 Task: Find connections with filter location Begamganj with filter topic #Networkwith filter profile language French with filter current company Find My New Job with filter school North-Eastern Hill University with filter industry Courts of Law with filter service category Relocation with filter keywords title Assistant Manager
Action: Mouse moved to (599, 75)
Screenshot: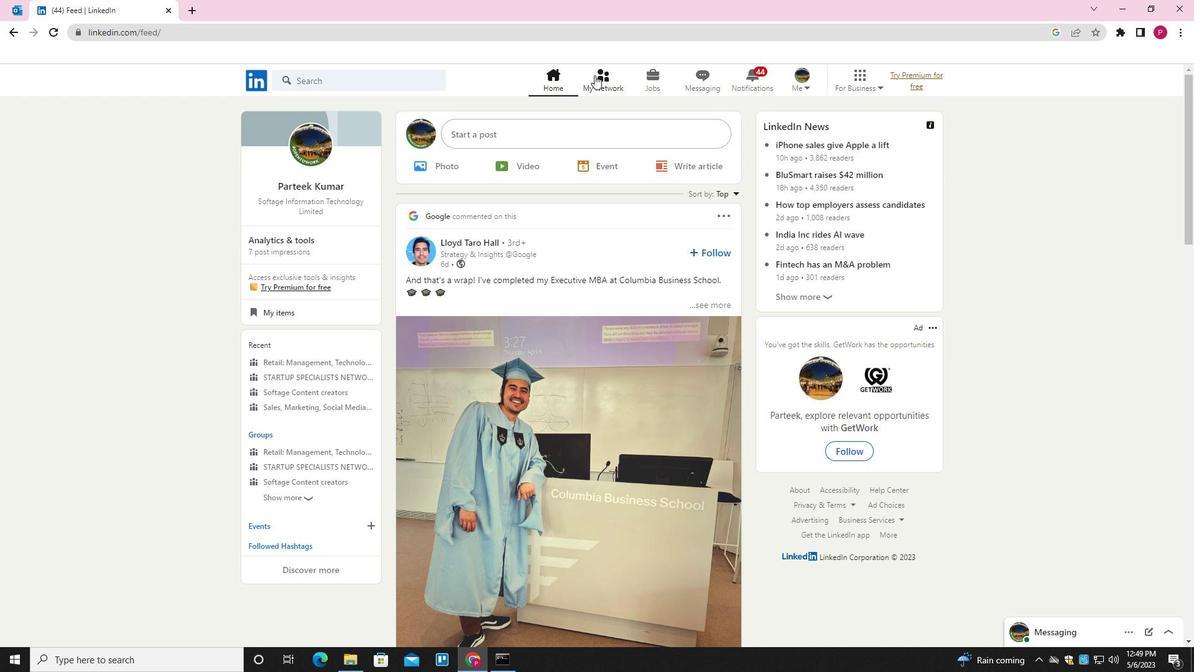 
Action: Mouse pressed left at (599, 75)
Screenshot: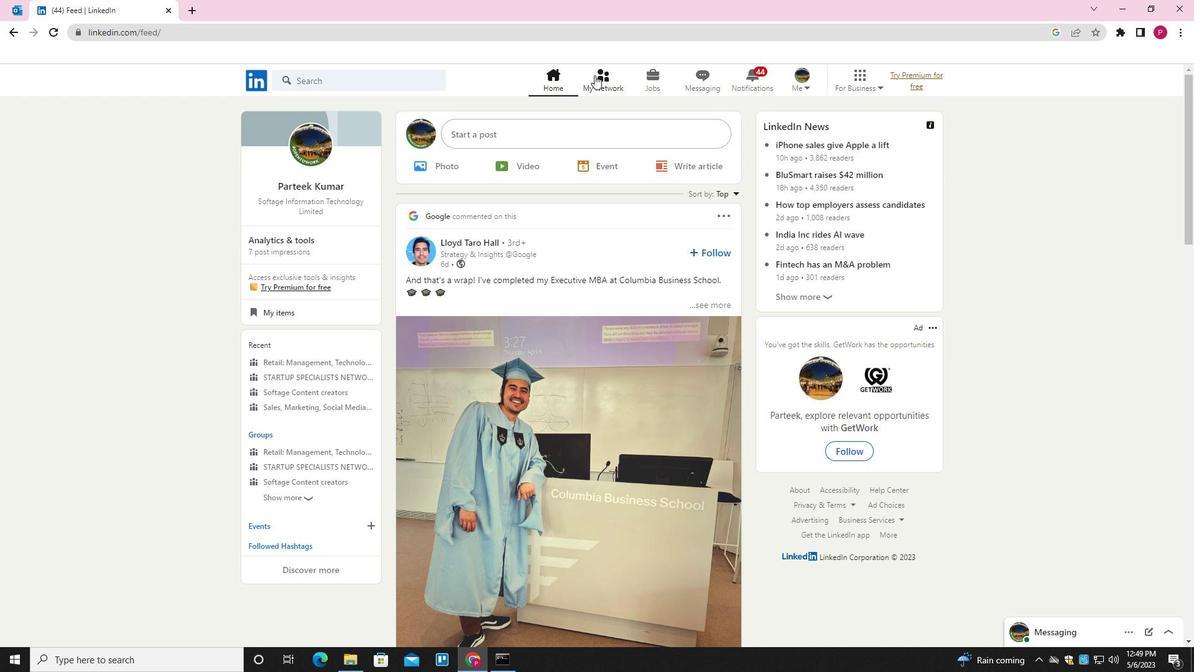 
Action: Mouse moved to (374, 149)
Screenshot: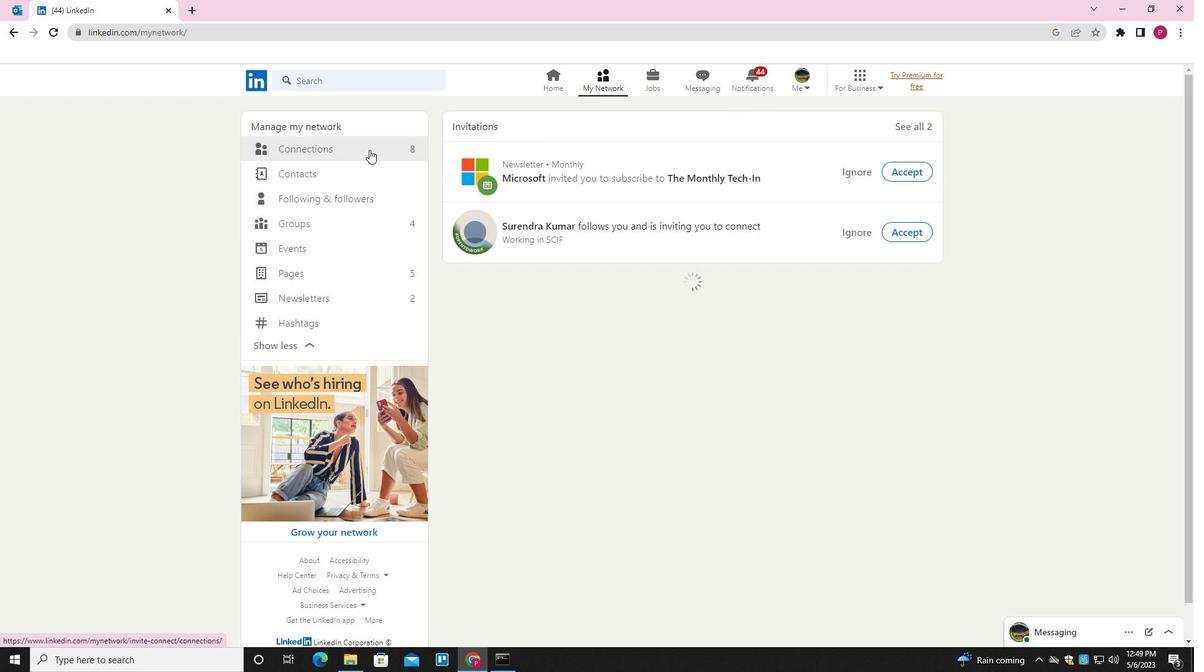 
Action: Mouse pressed left at (374, 149)
Screenshot: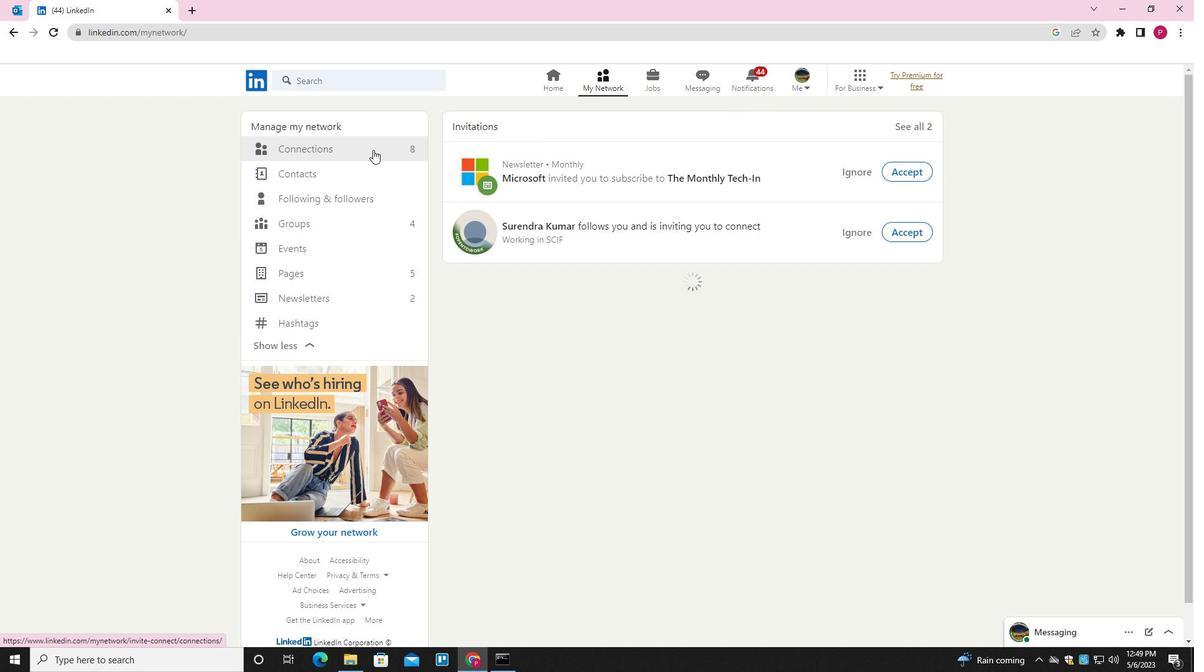 
Action: Mouse moved to (690, 150)
Screenshot: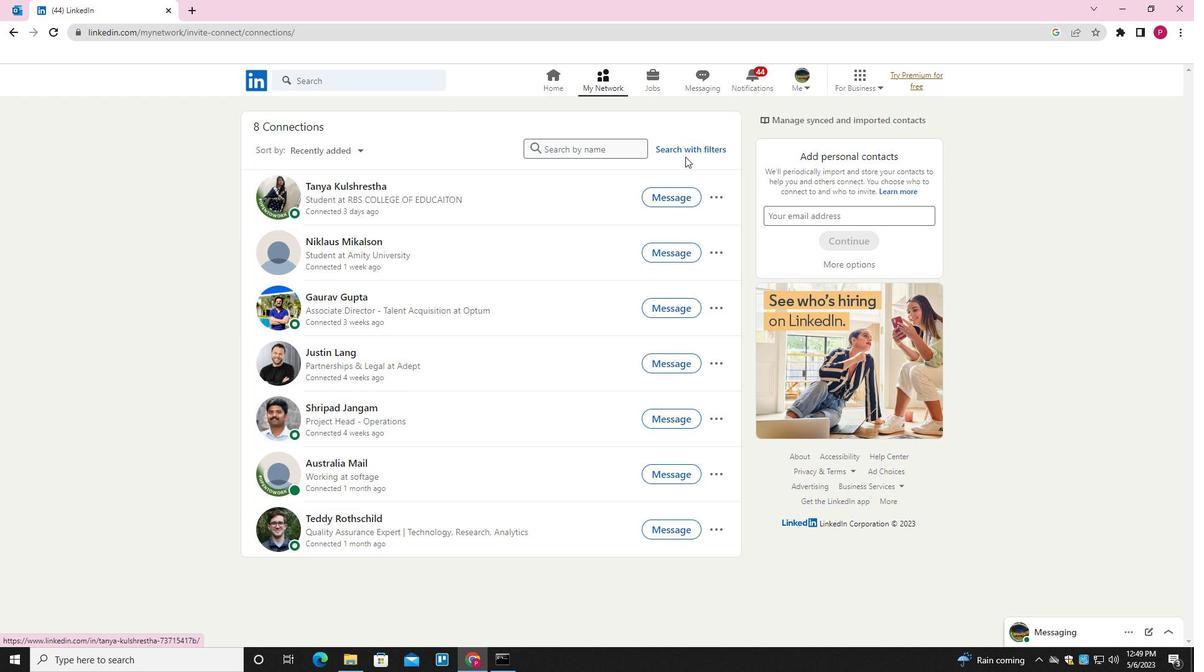 
Action: Mouse pressed left at (690, 150)
Screenshot: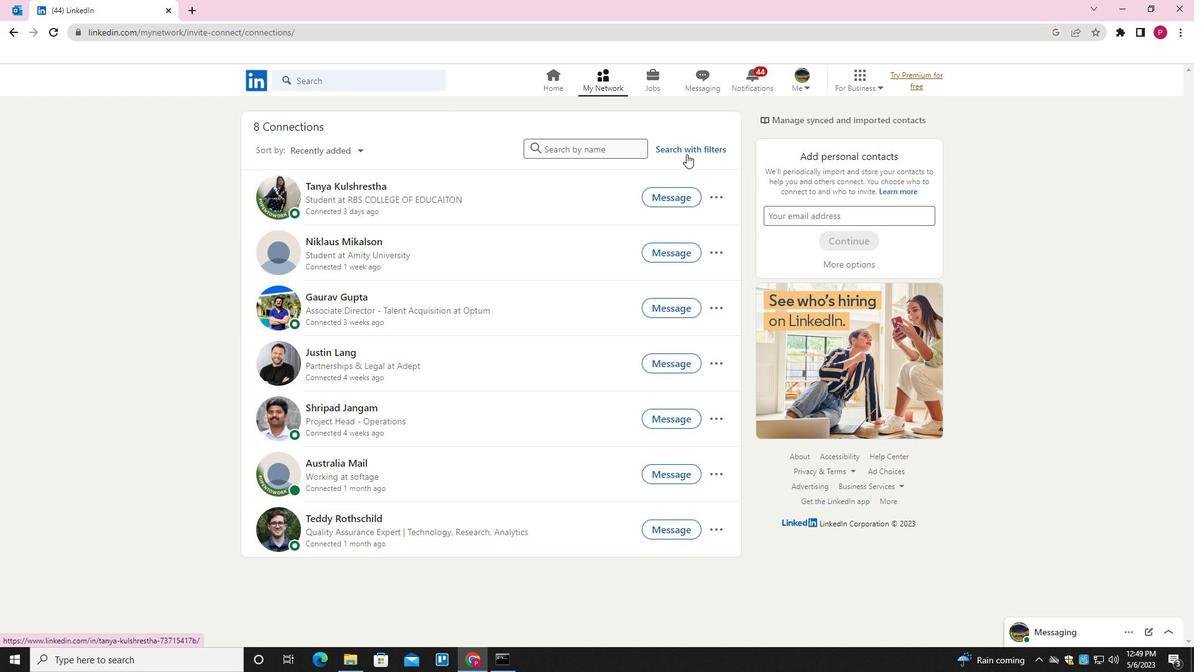 
Action: Mouse moved to (637, 115)
Screenshot: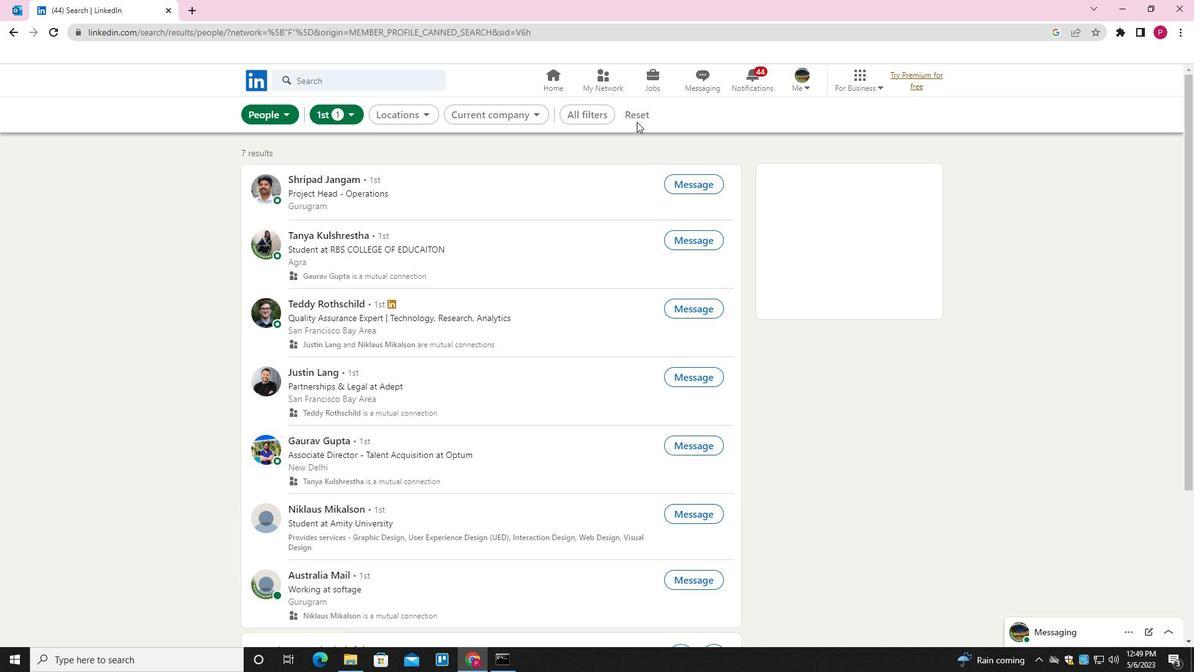 
Action: Mouse pressed left at (637, 115)
Screenshot: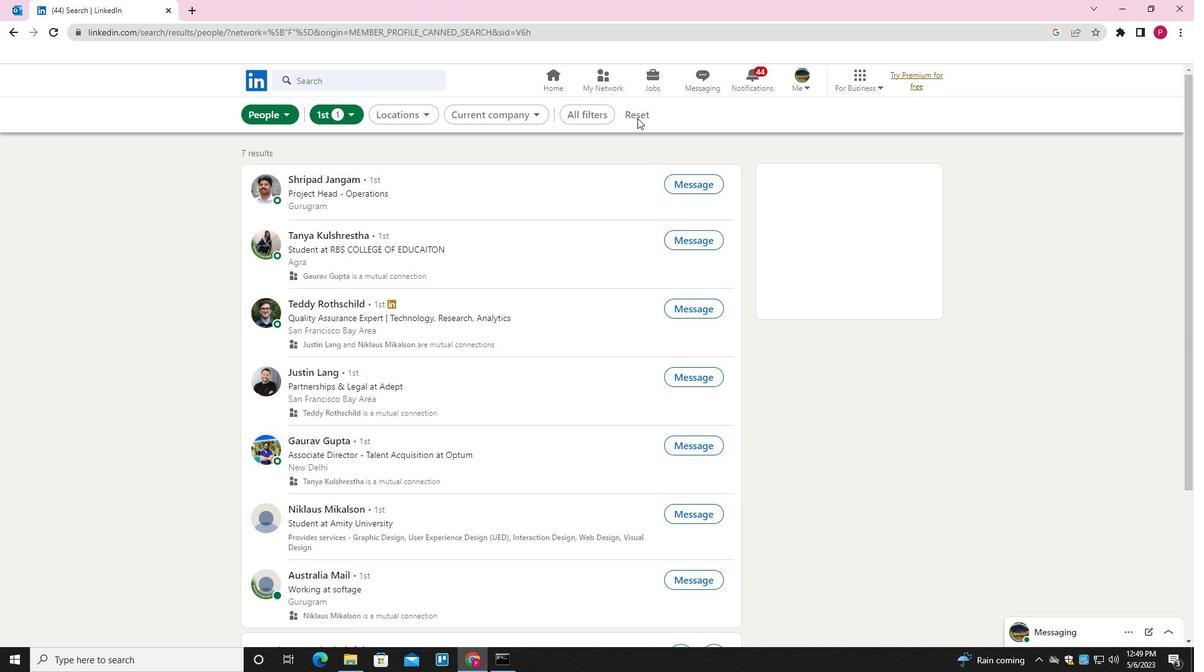 
Action: Mouse moved to (606, 116)
Screenshot: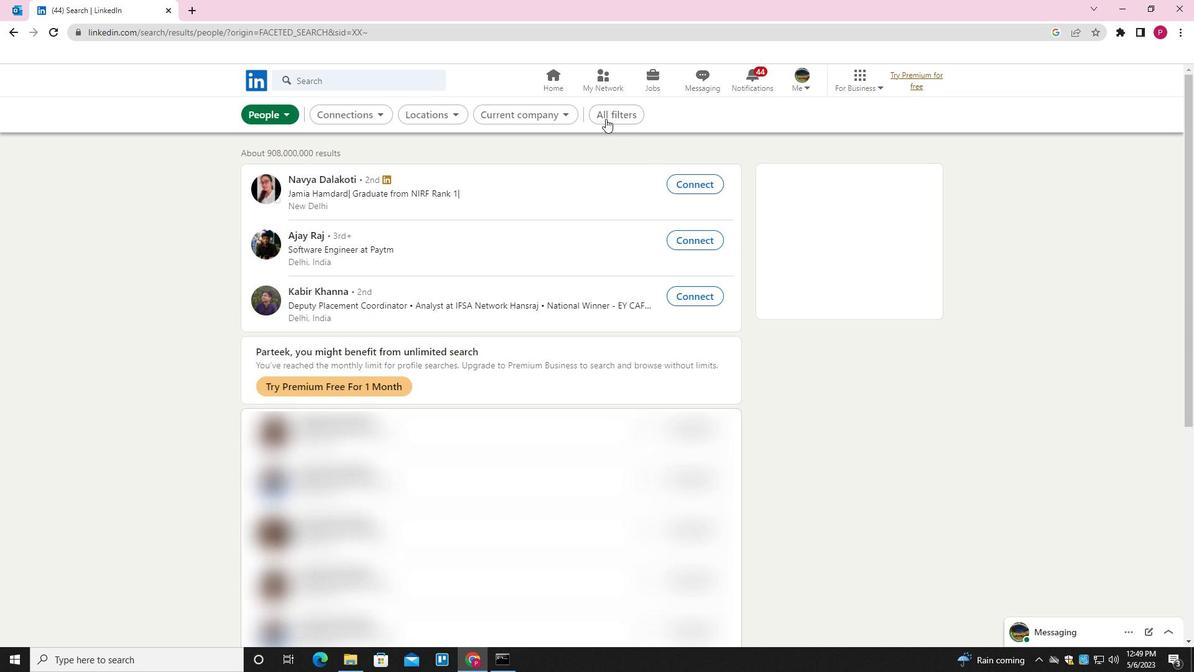 
Action: Mouse pressed left at (606, 116)
Screenshot: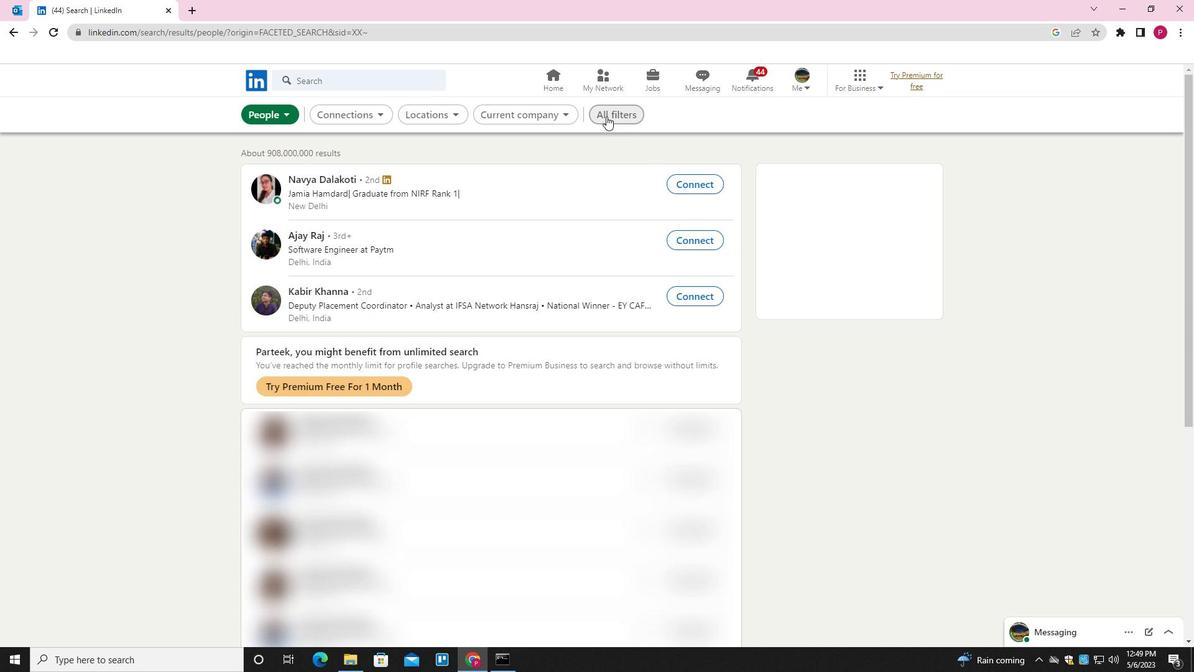 
Action: Mouse moved to (914, 354)
Screenshot: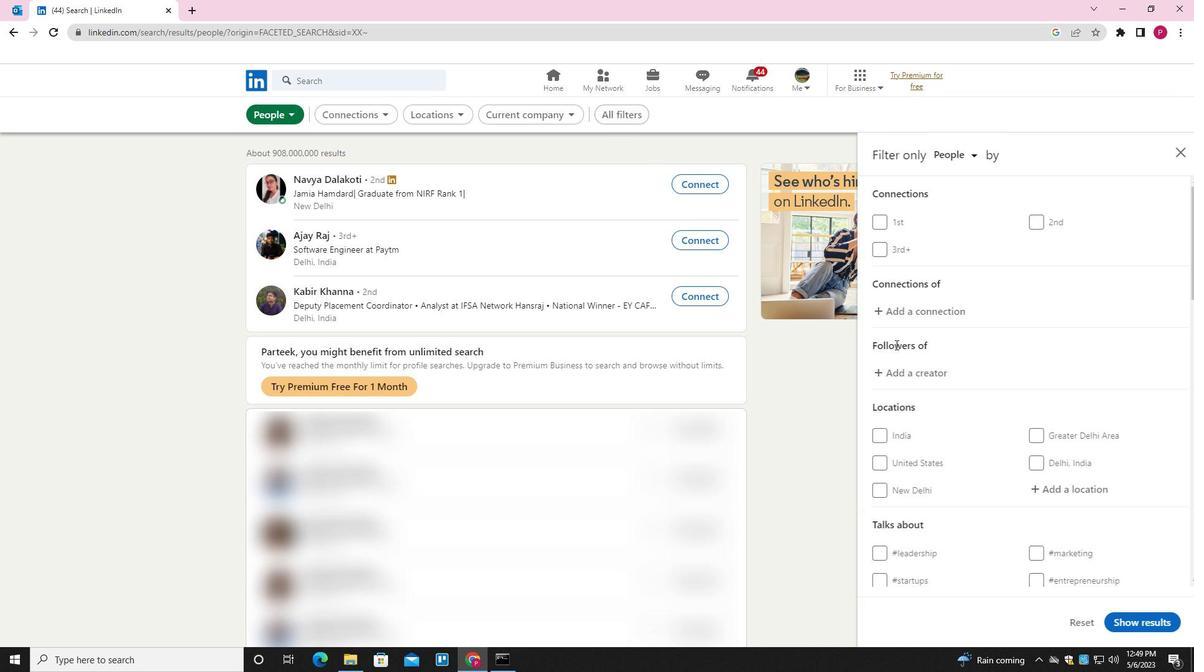 
Action: Mouse scrolled (914, 353) with delta (0, 0)
Screenshot: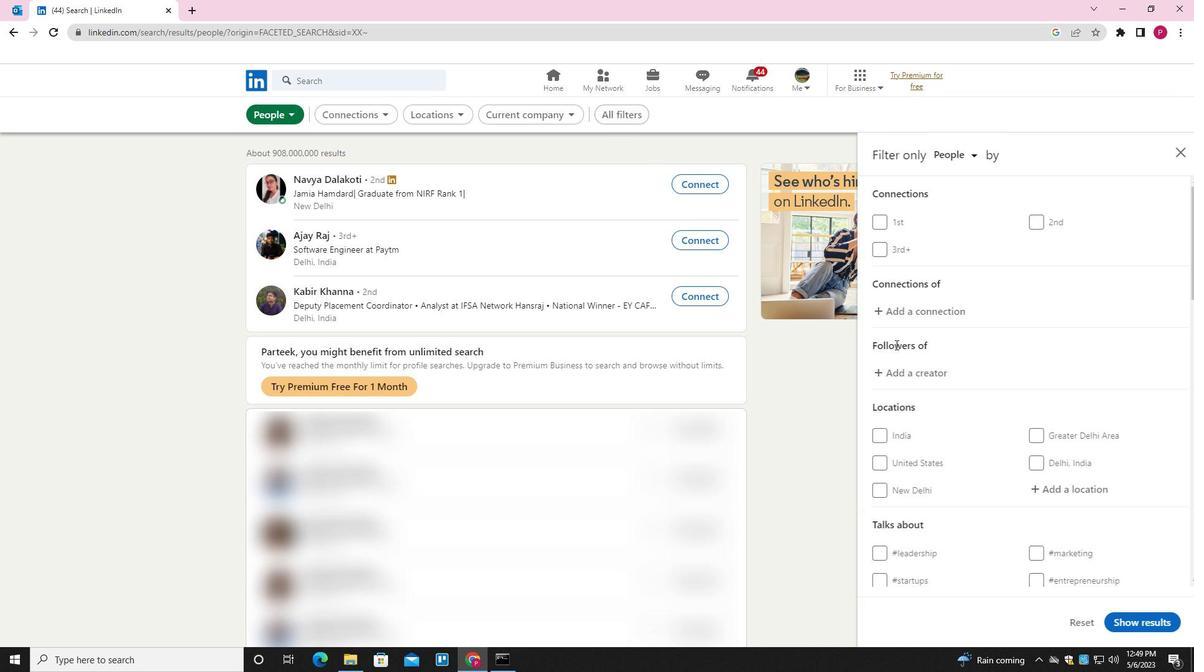 
Action: Mouse moved to (919, 357)
Screenshot: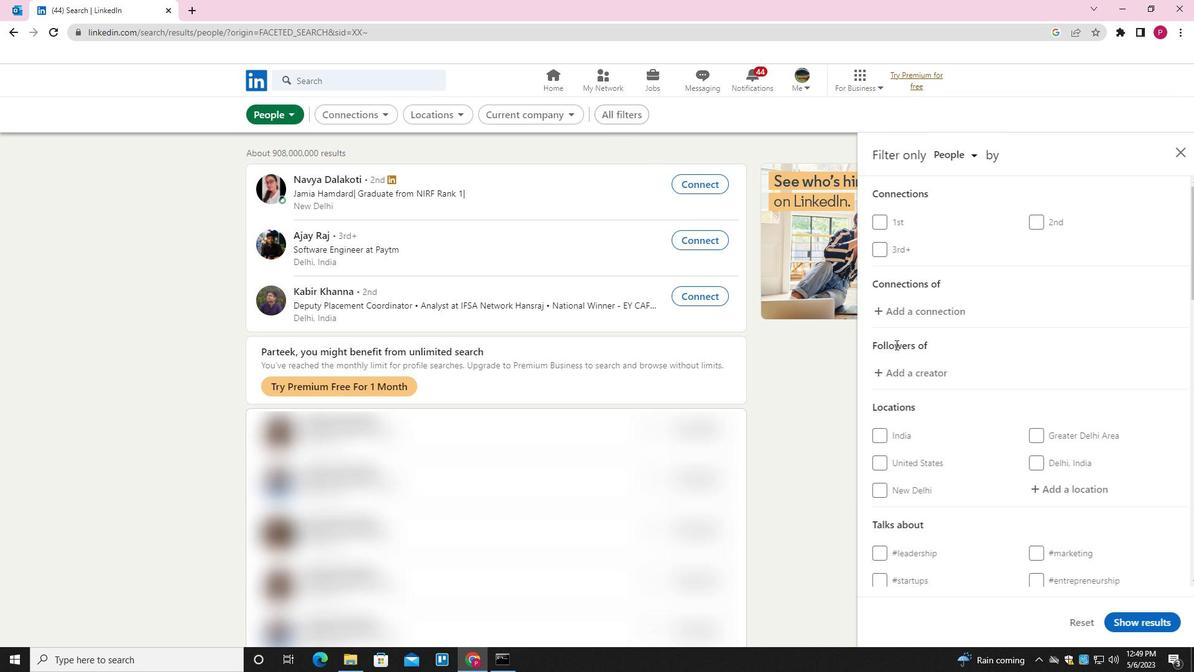 
Action: Mouse scrolled (919, 356) with delta (0, 0)
Screenshot: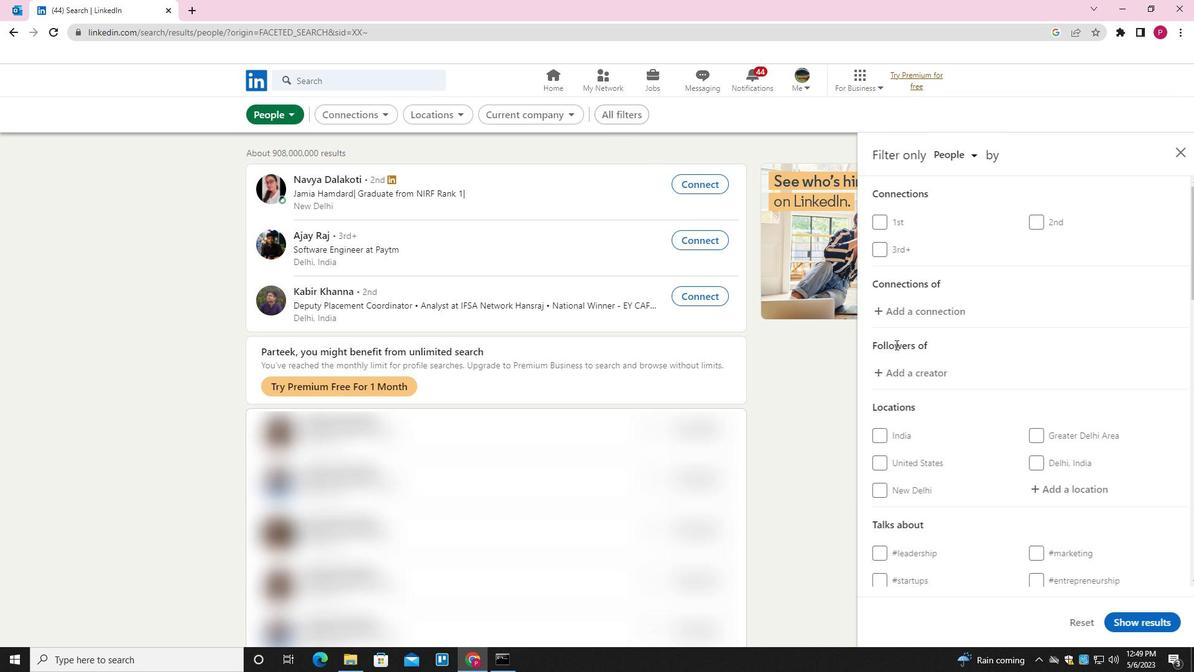 
Action: Mouse moved to (1054, 364)
Screenshot: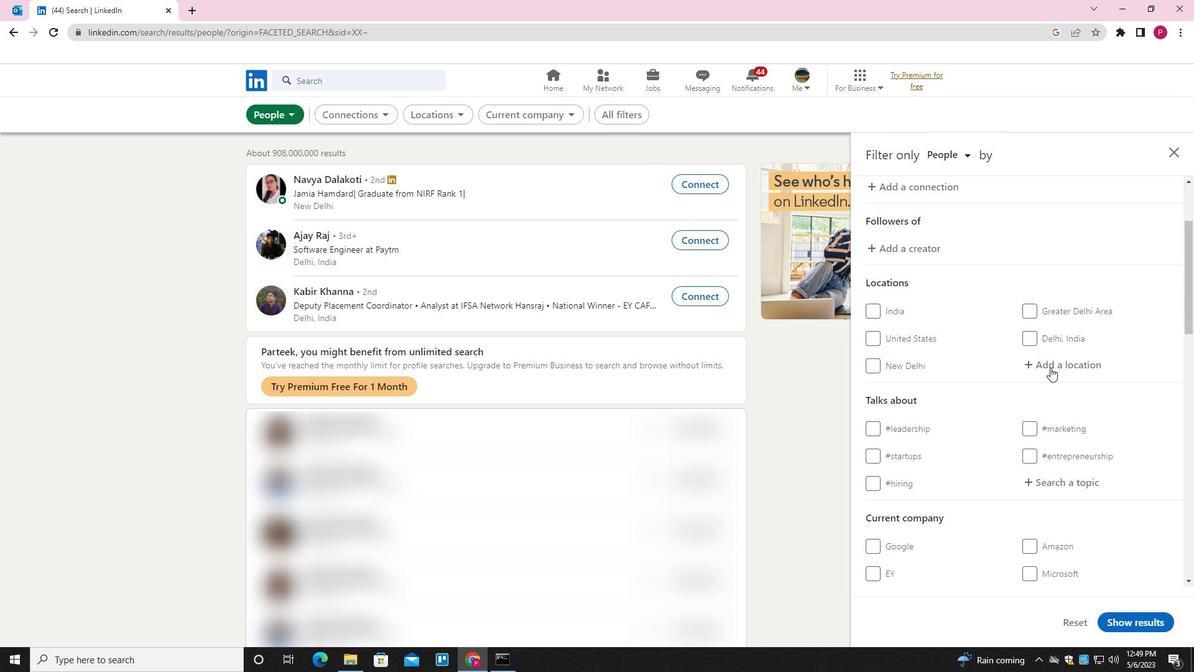
Action: Mouse pressed left at (1054, 364)
Screenshot: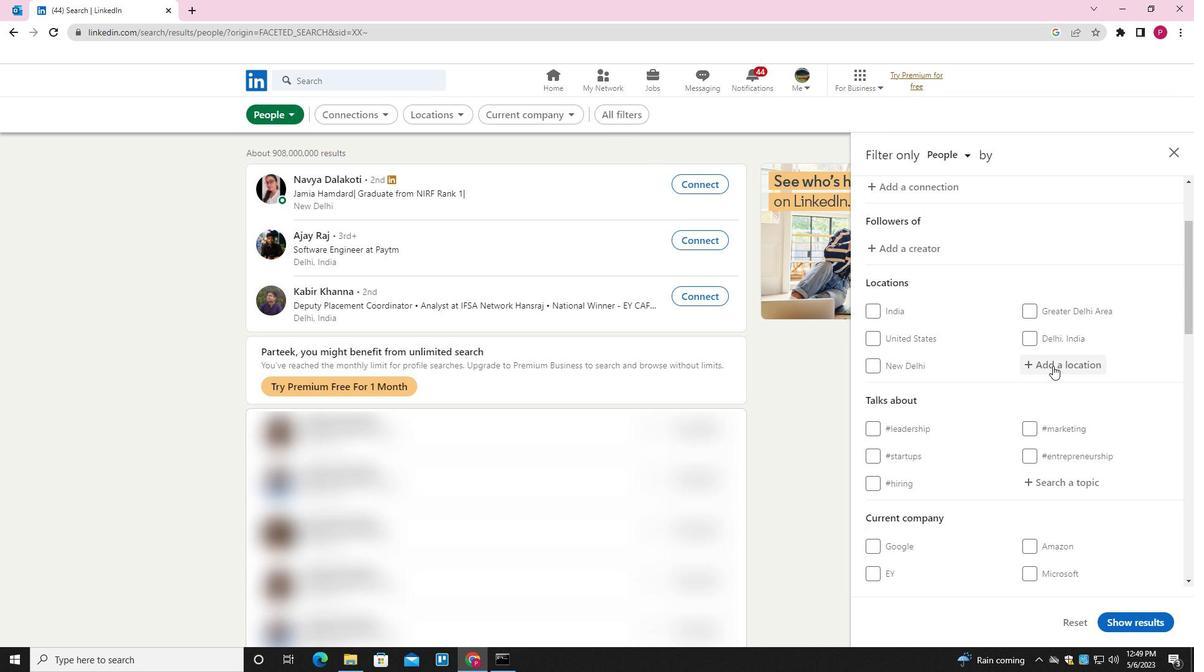 
Action: Key pressed <Key.shift>BEGAMGANJ<Key.down><Key.enter>
Screenshot: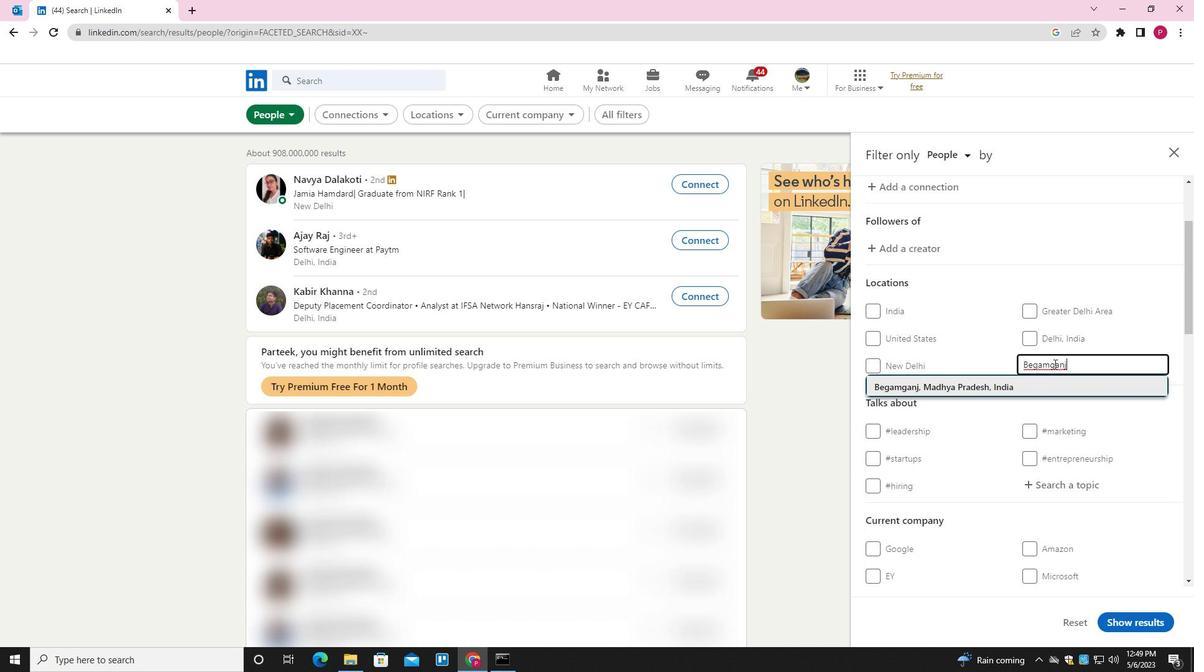 
Action: Mouse moved to (1035, 366)
Screenshot: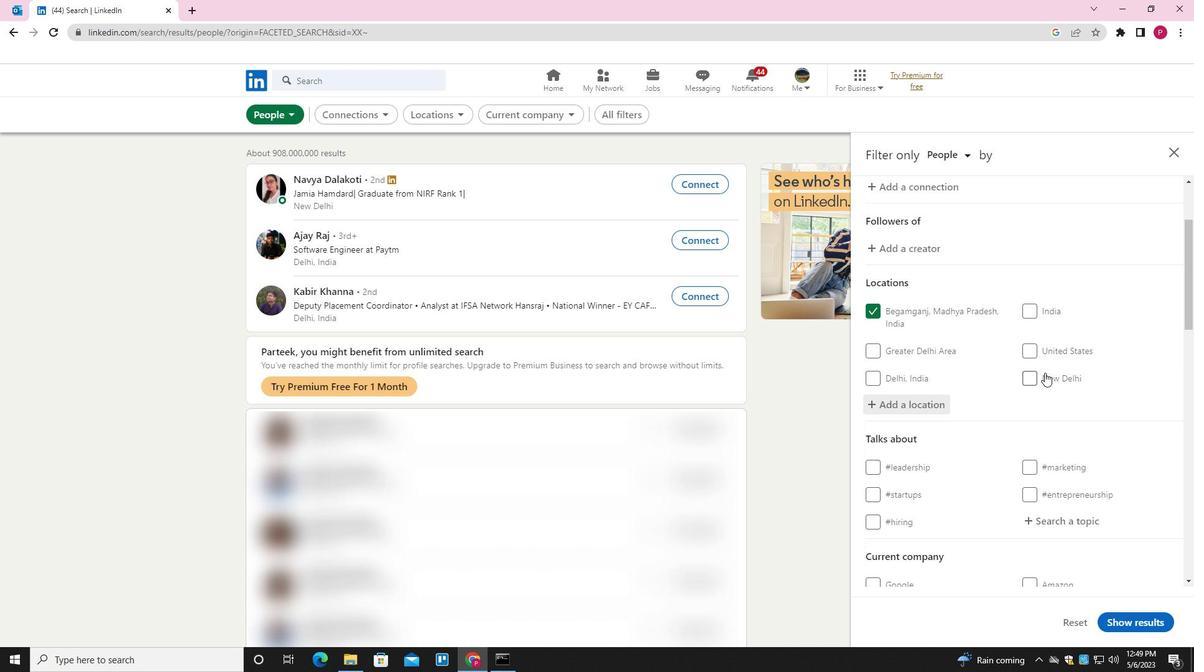 
Action: Mouse scrolled (1035, 365) with delta (0, 0)
Screenshot: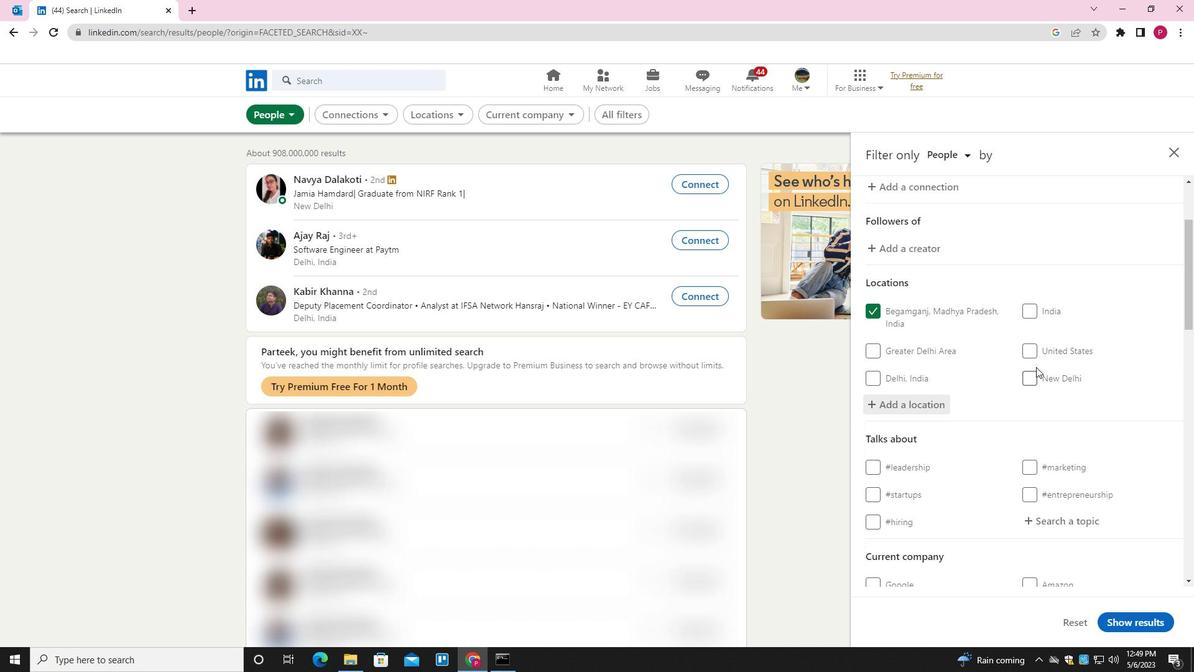 
Action: Mouse scrolled (1035, 365) with delta (0, 0)
Screenshot: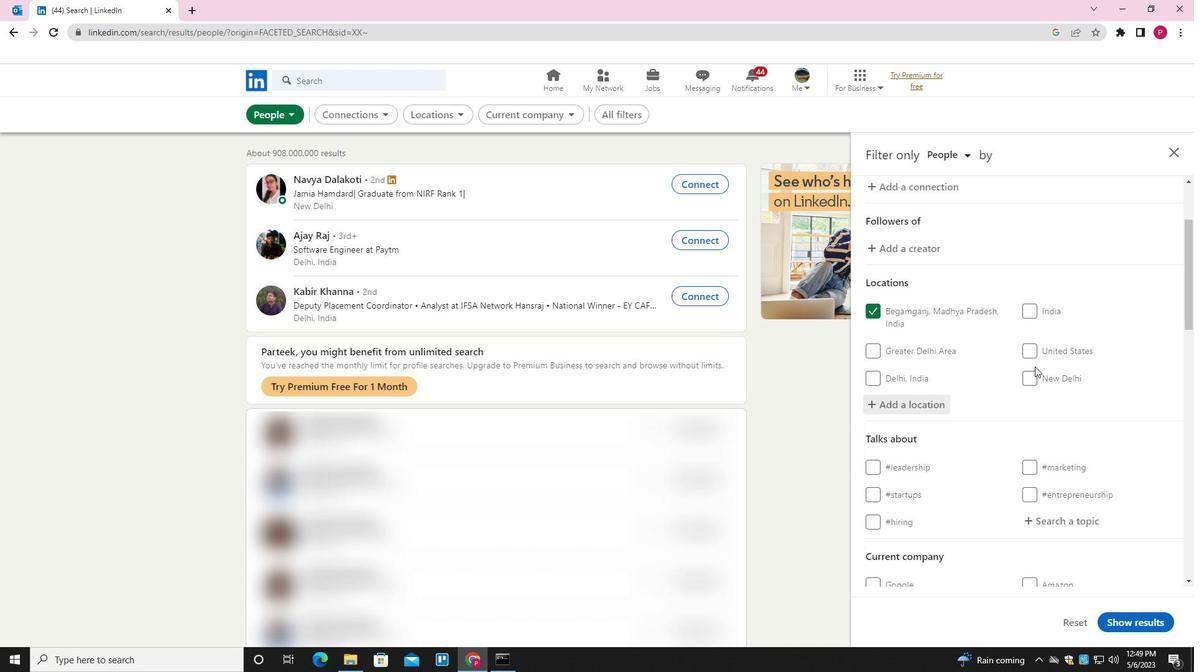 
Action: Mouse scrolled (1035, 365) with delta (0, 0)
Screenshot: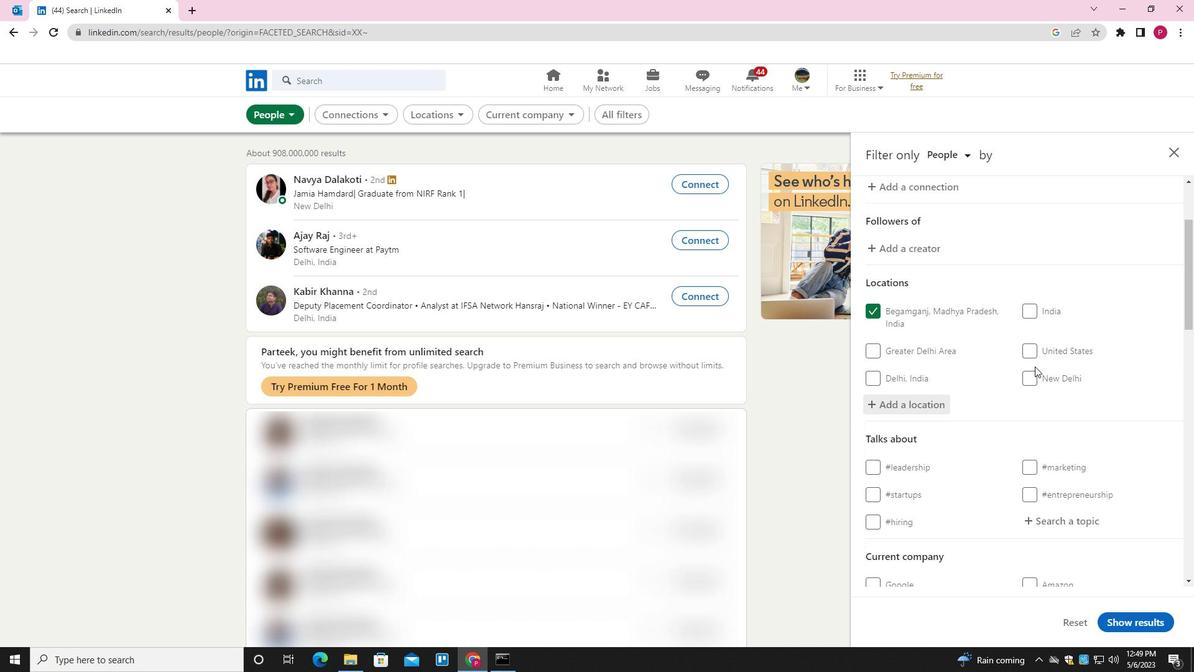 
Action: Mouse scrolled (1035, 365) with delta (0, 0)
Screenshot: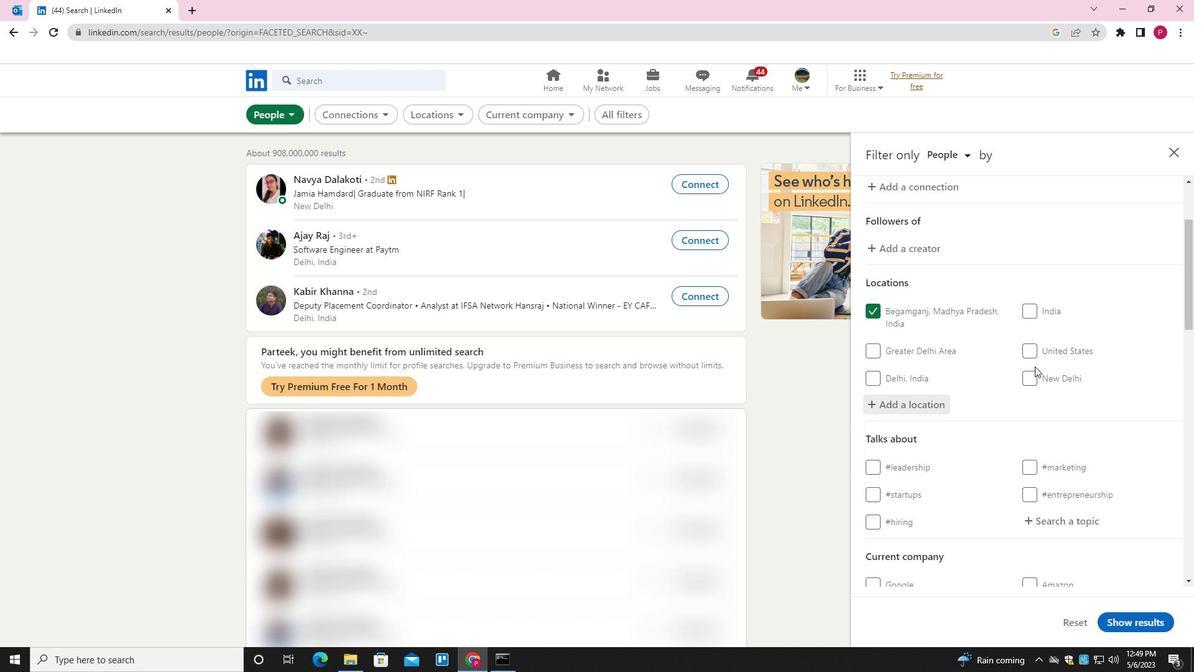
Action: Mouse moved to (1062, 275)
Screenshot: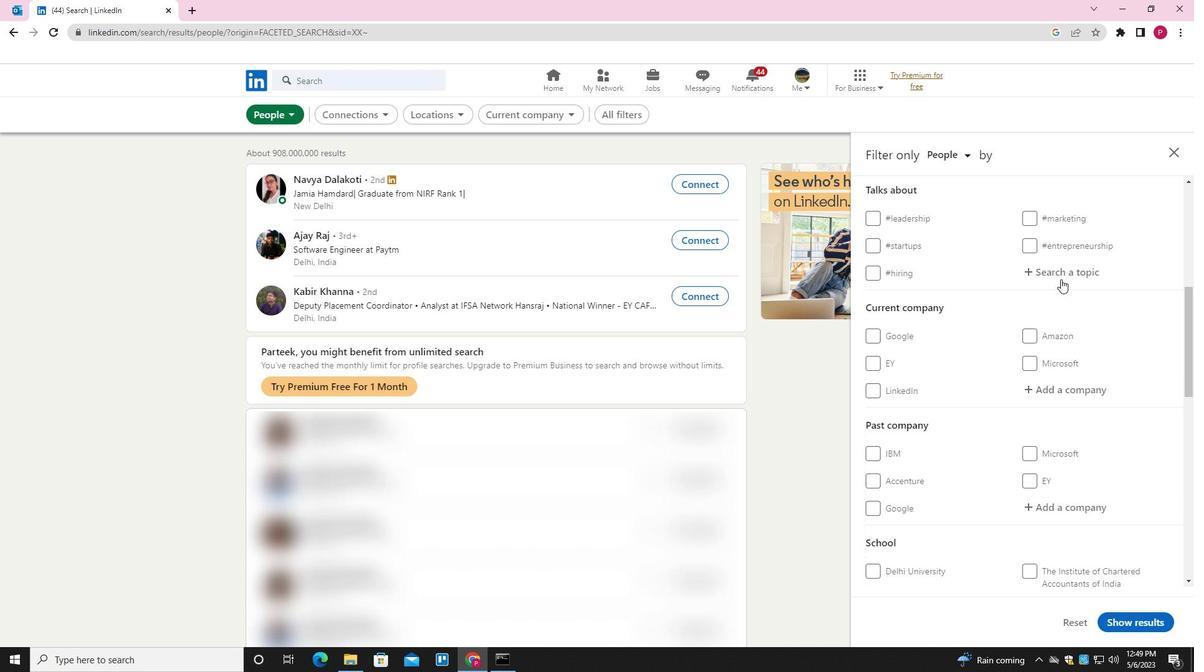 
Action: Mouse pressed left at (1062, 275)
Screenshot: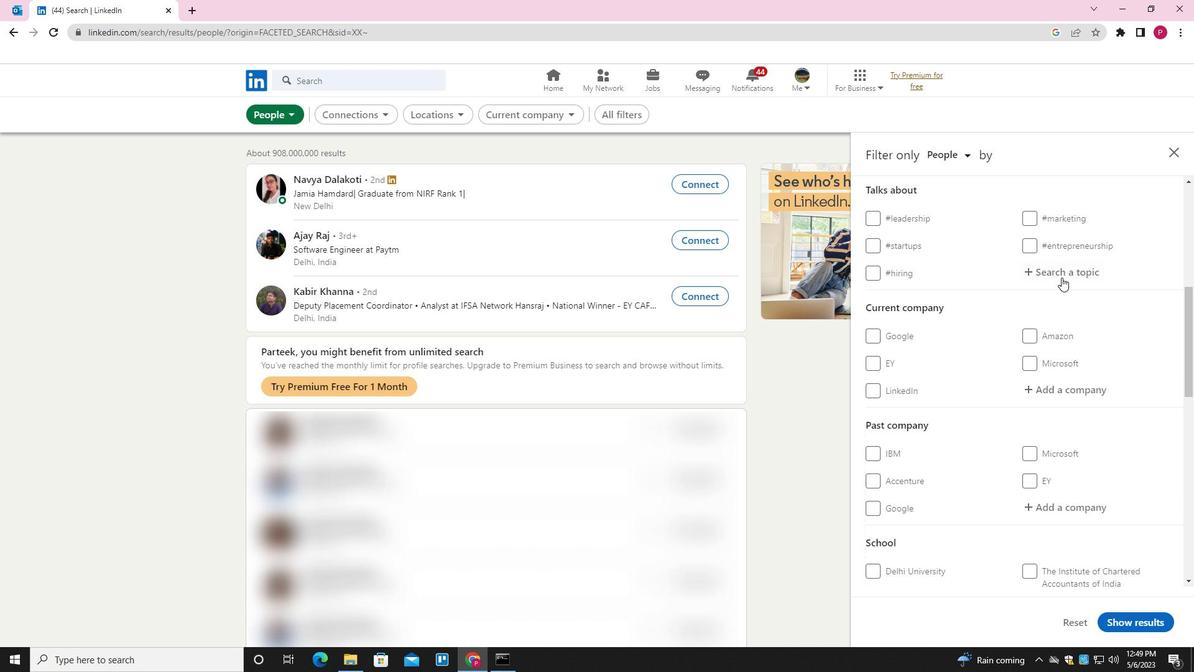 
Action: Key pressed NETWORK<Key.down><Key.down><Key.enter>
Screenshot: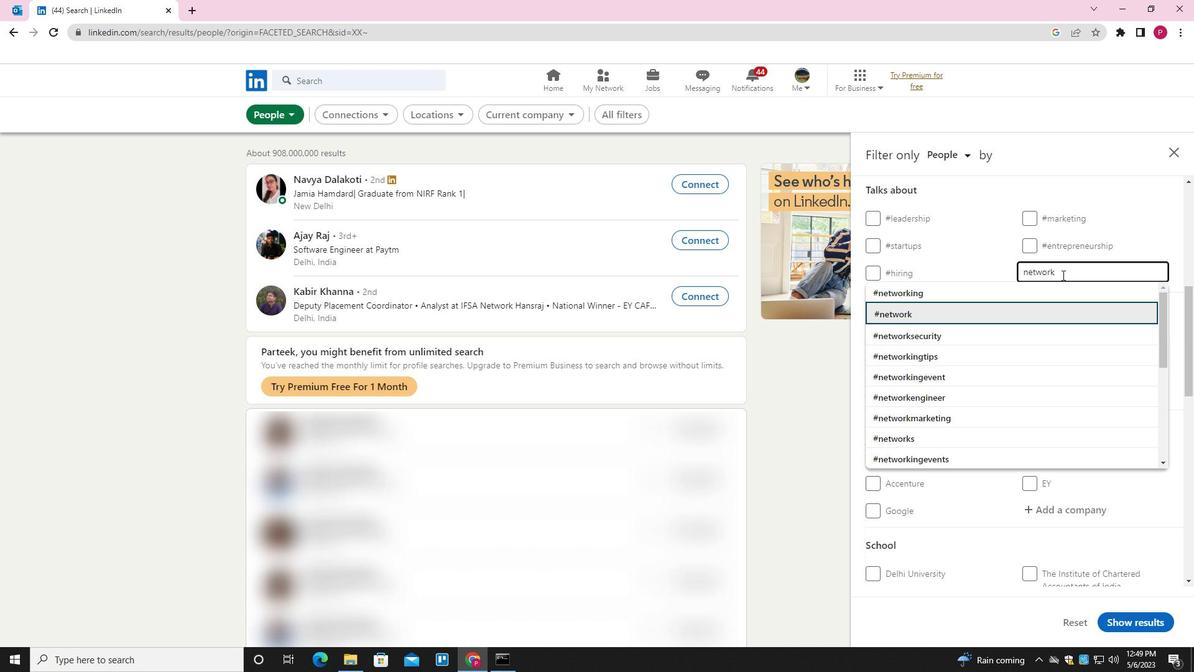 
Action: Mouse moved to (1001, 316)
Screenshot: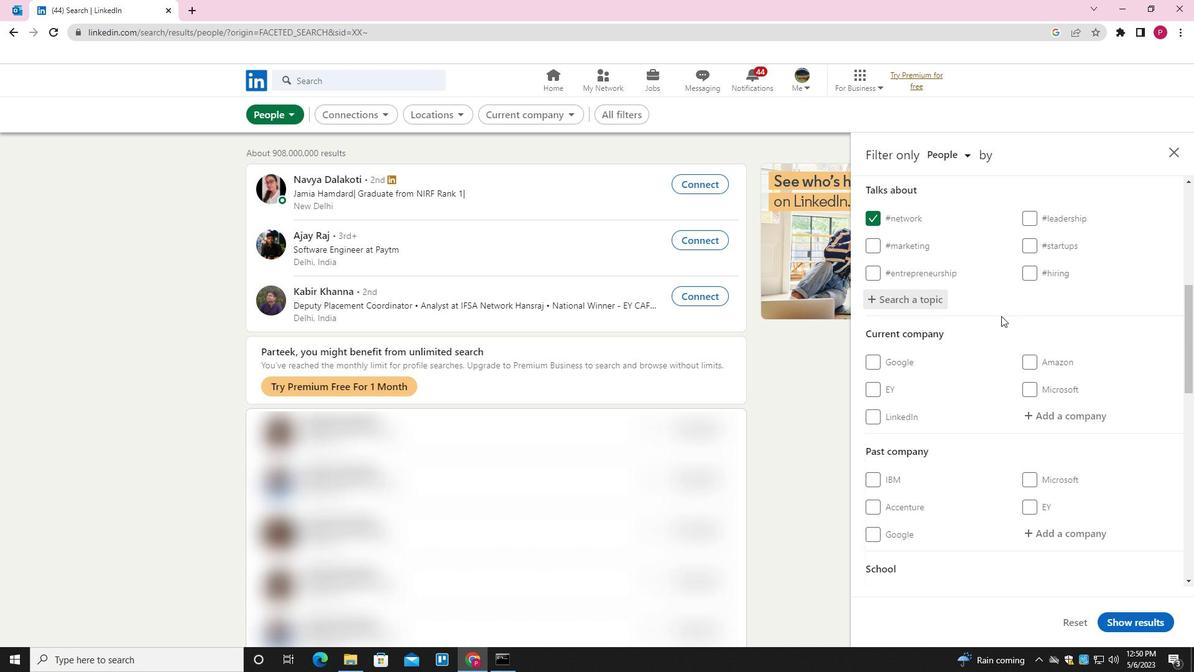 
Action: Mouse scrolled (1001, 316) with delta (0, 0)
Screenshot: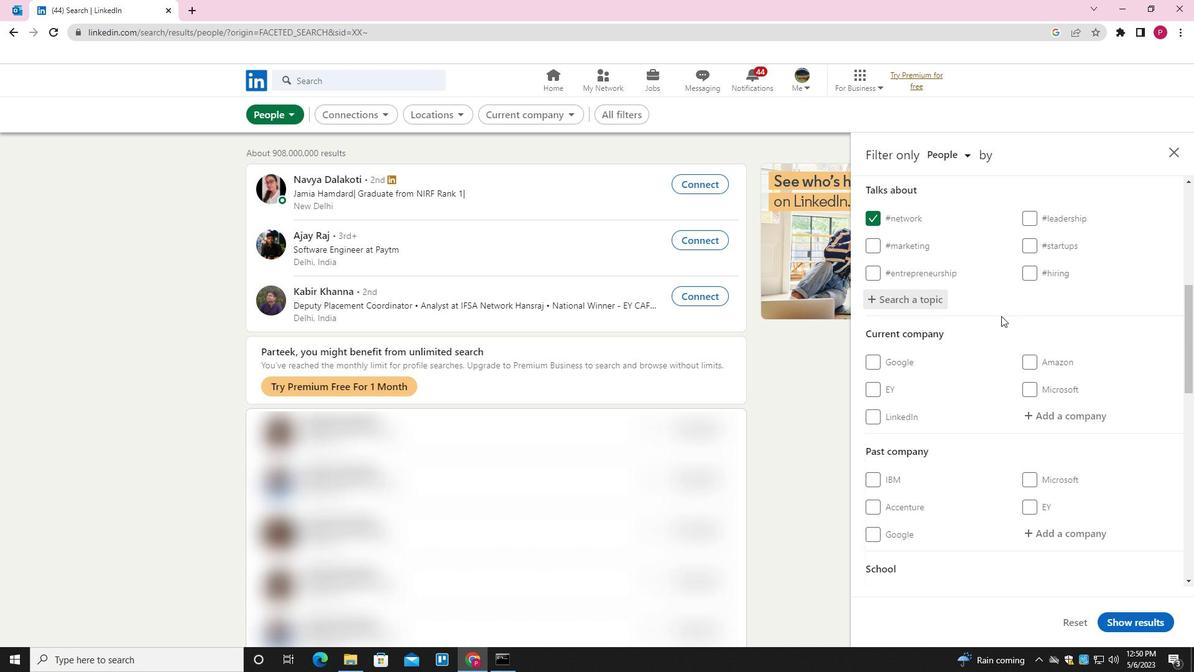 
Action: Mouse scrolled (1001, 316) with delta (0, 0)
Screenshot: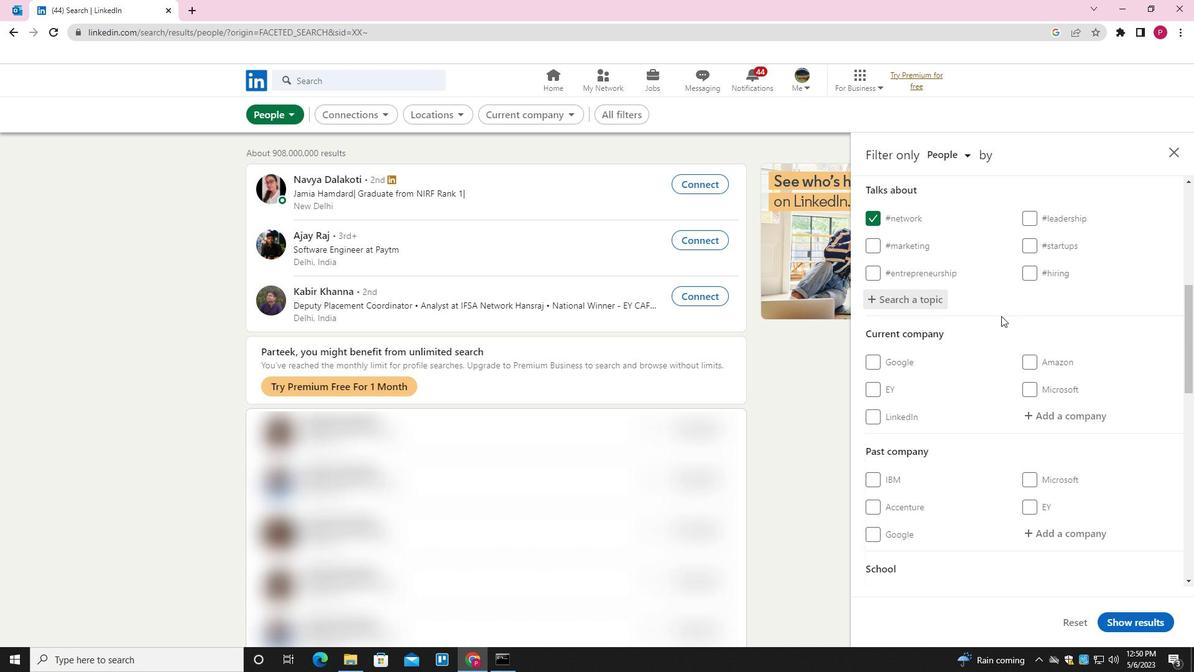 
Action: Mouse scrolled (1001, 316) with delta (0, 0)
Screenshot: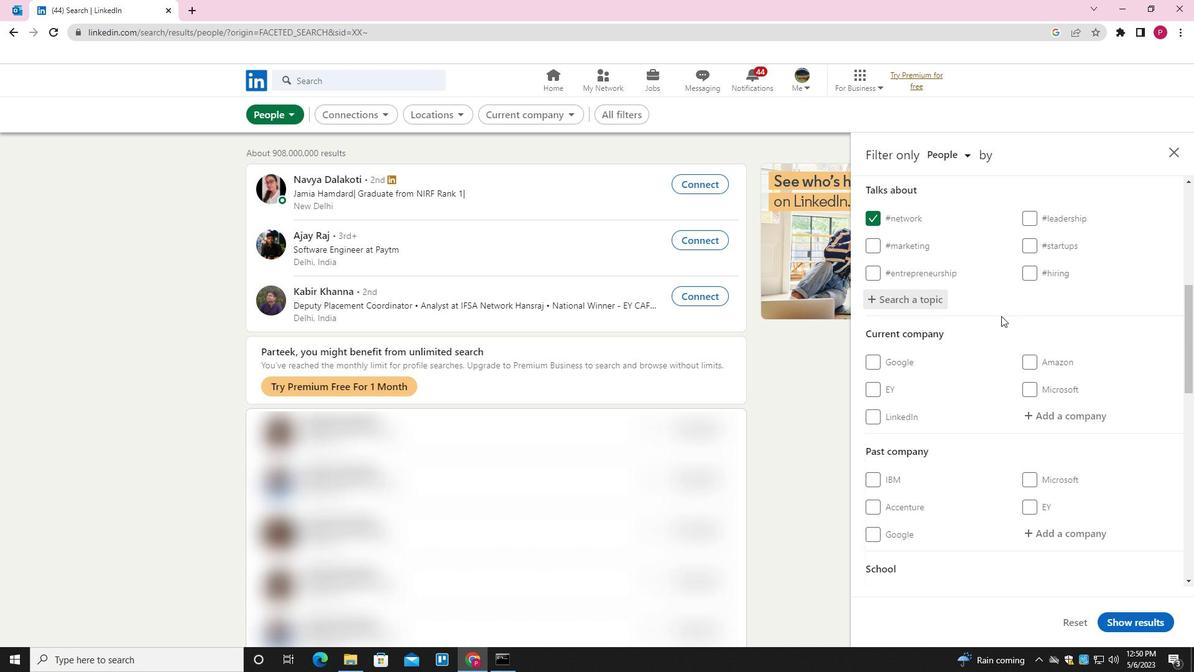 
Action: Mouse moved to (1000, 317)
Screenshot: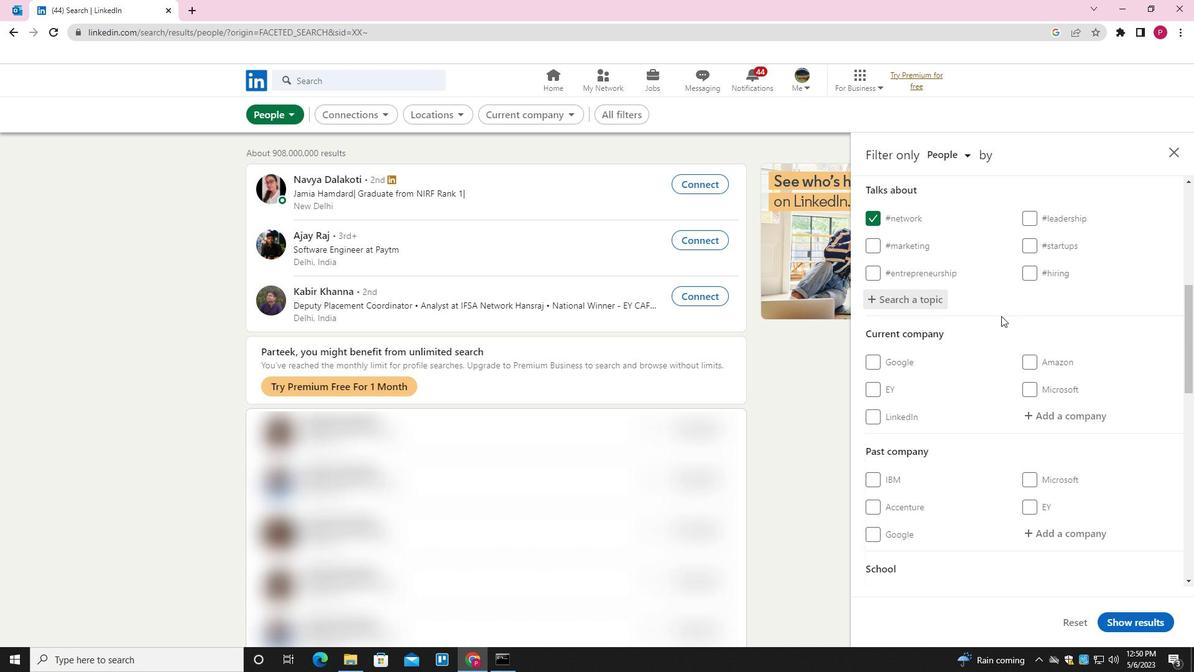 
Action: Mouse scrolled (1000, 316) with delta (0, 0)
Screenshot: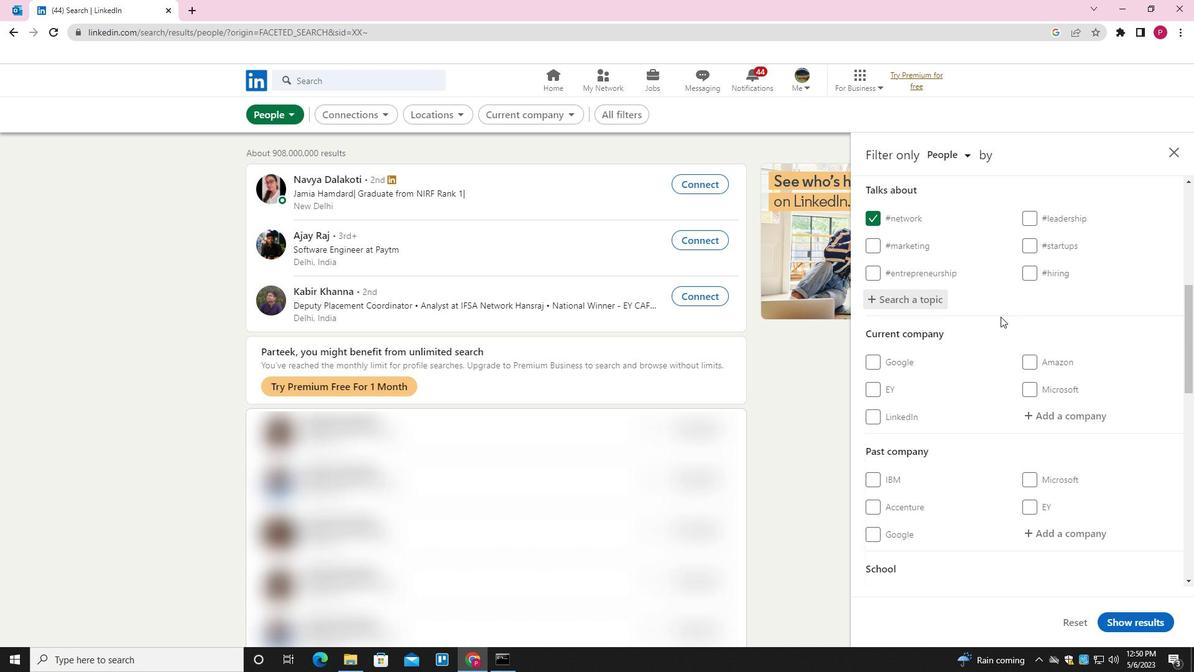 
Action: Mouse moved to (1032, 397)
Screenshot: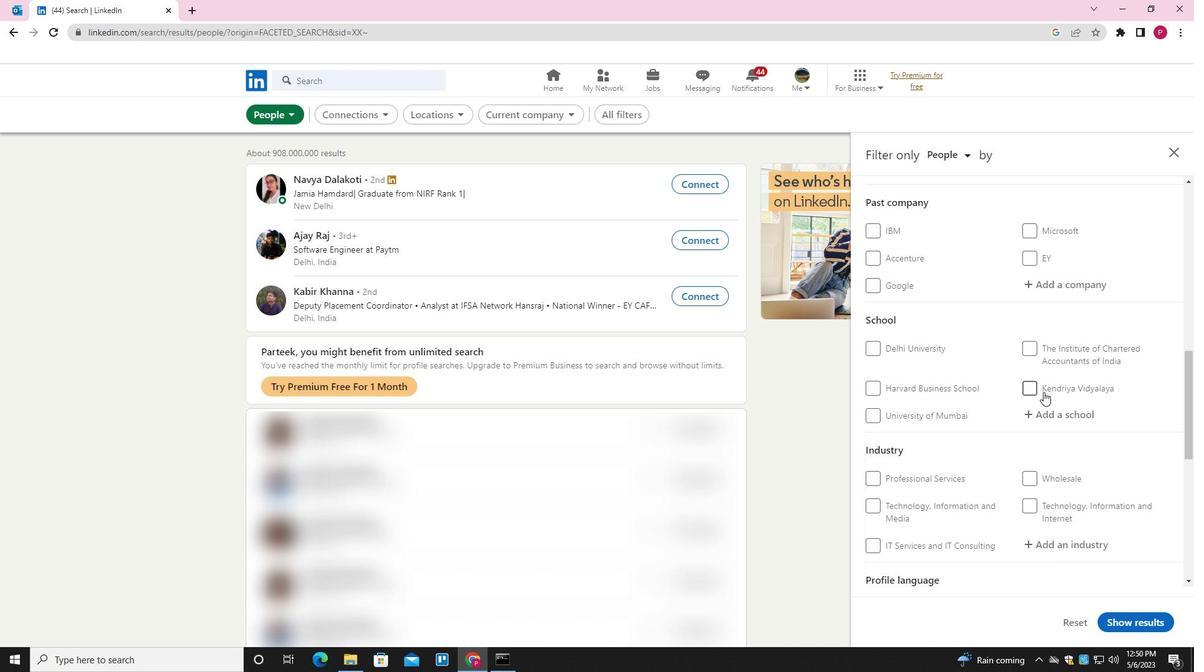 
Action: Mouse scrolled (1032, 396) with delta (0, 0)
Screenshot: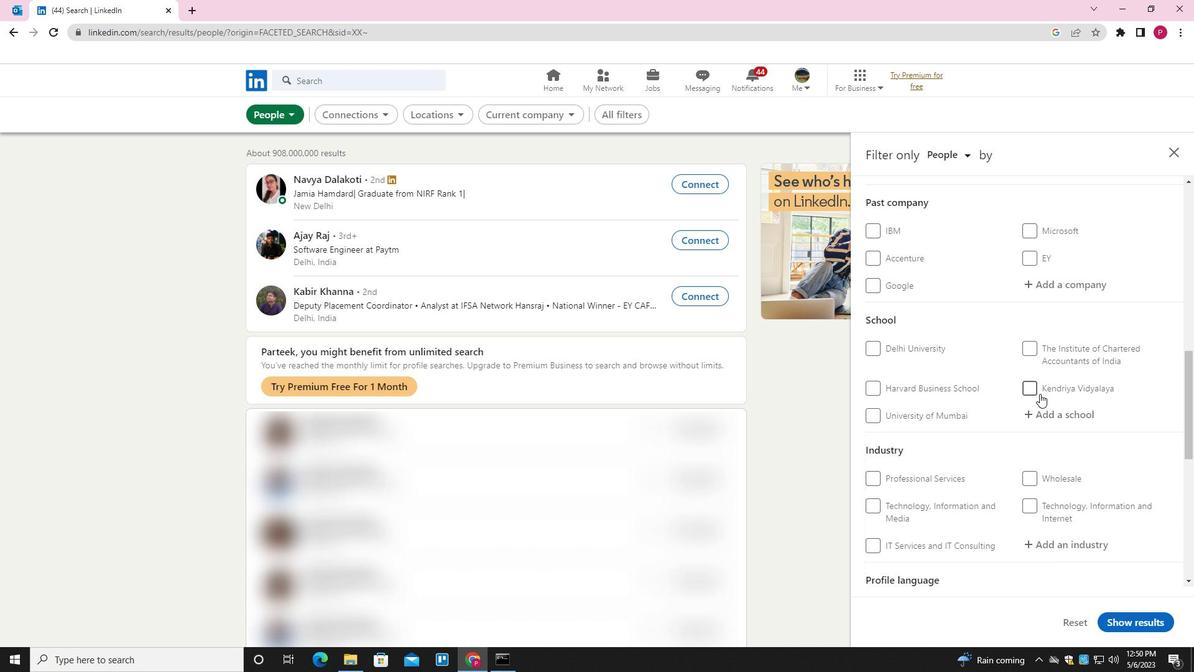 
Action: Mouse scrolled (1032, 396) with delta (0, 0)
Screenshot: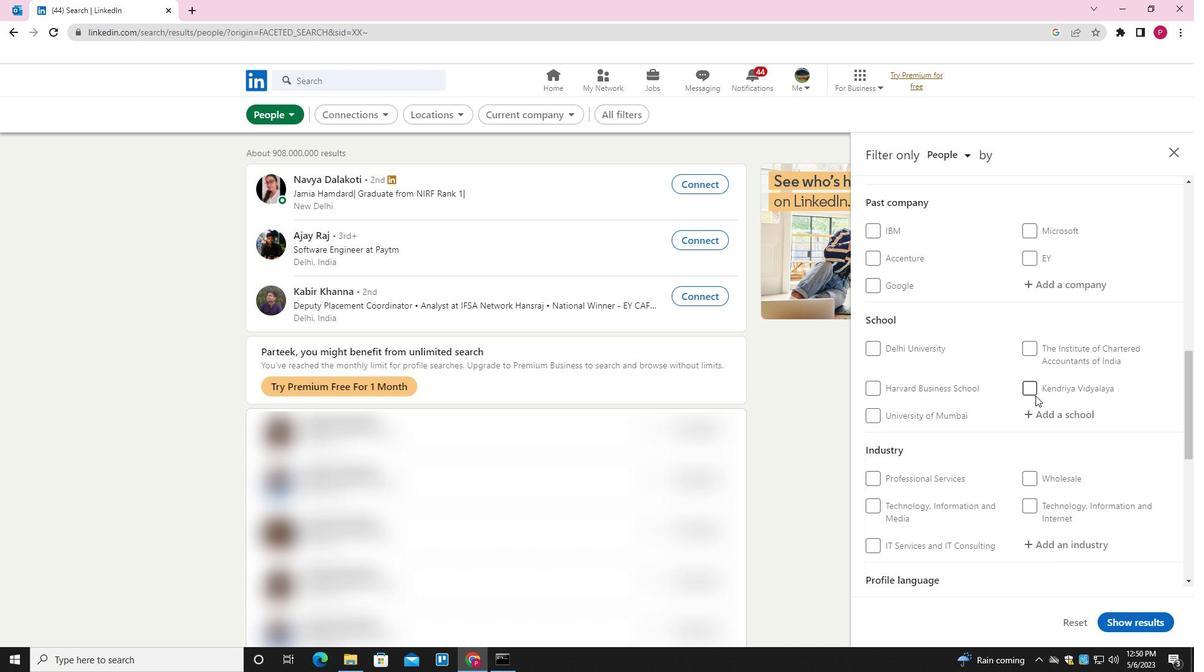 
Action: Mouse scrolled (1032, 396) with delta (0, 0)
Screenshot: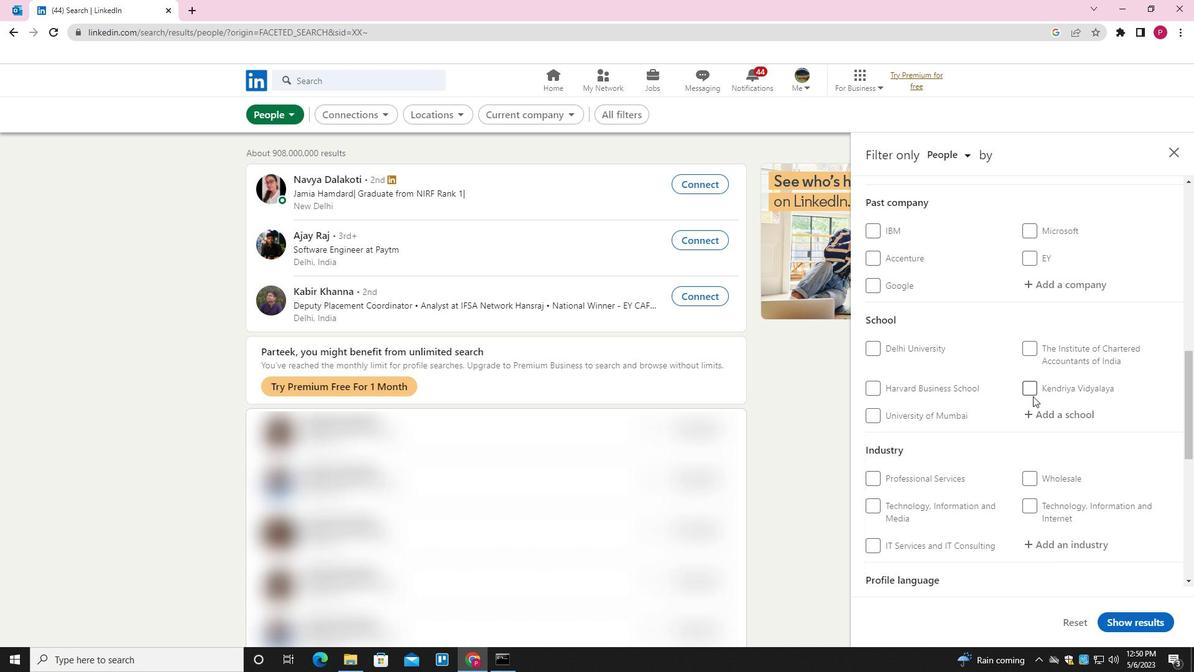 
Action: Mouse scrolled (1032, 396) with delta (0, 0)
Screenshot: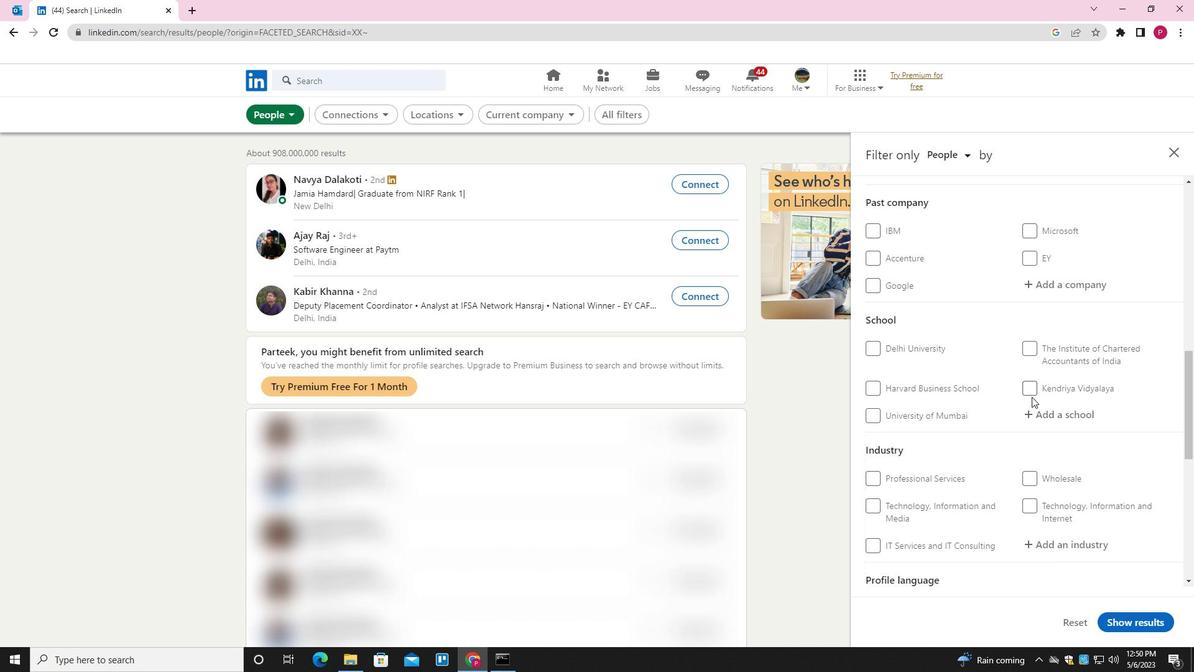 
Action: Mouse scrolled (1032, 396) with delta (0, 0)
Screenshot: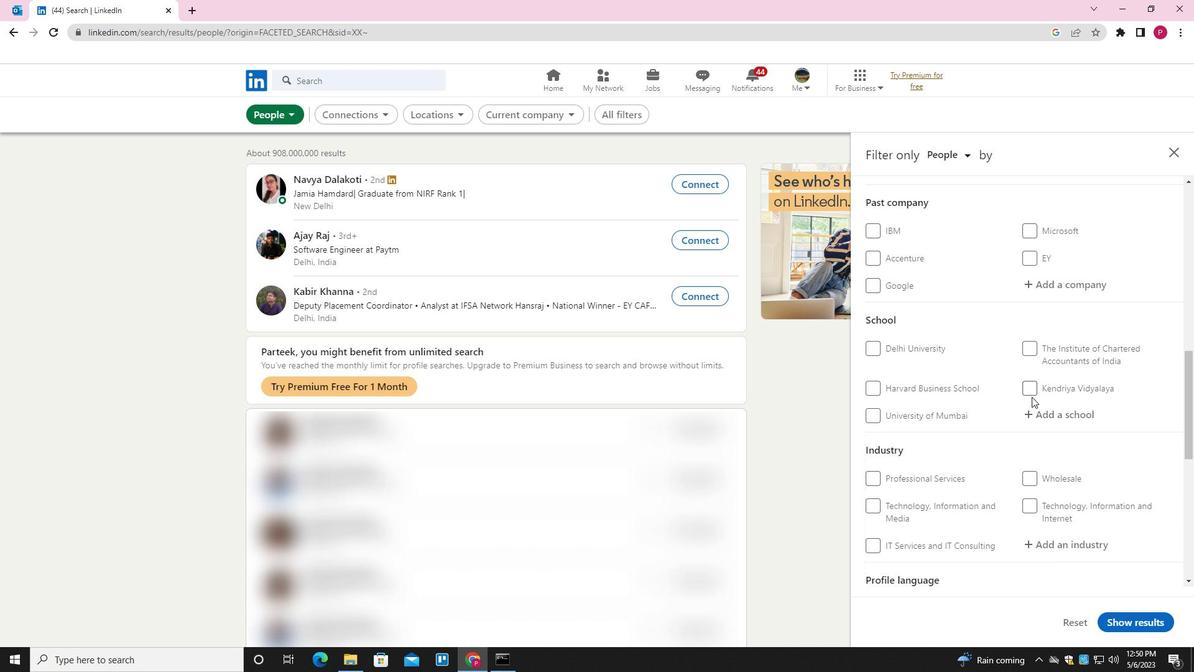 
Action: Mouse moved to (1034, 294)
Screenshot: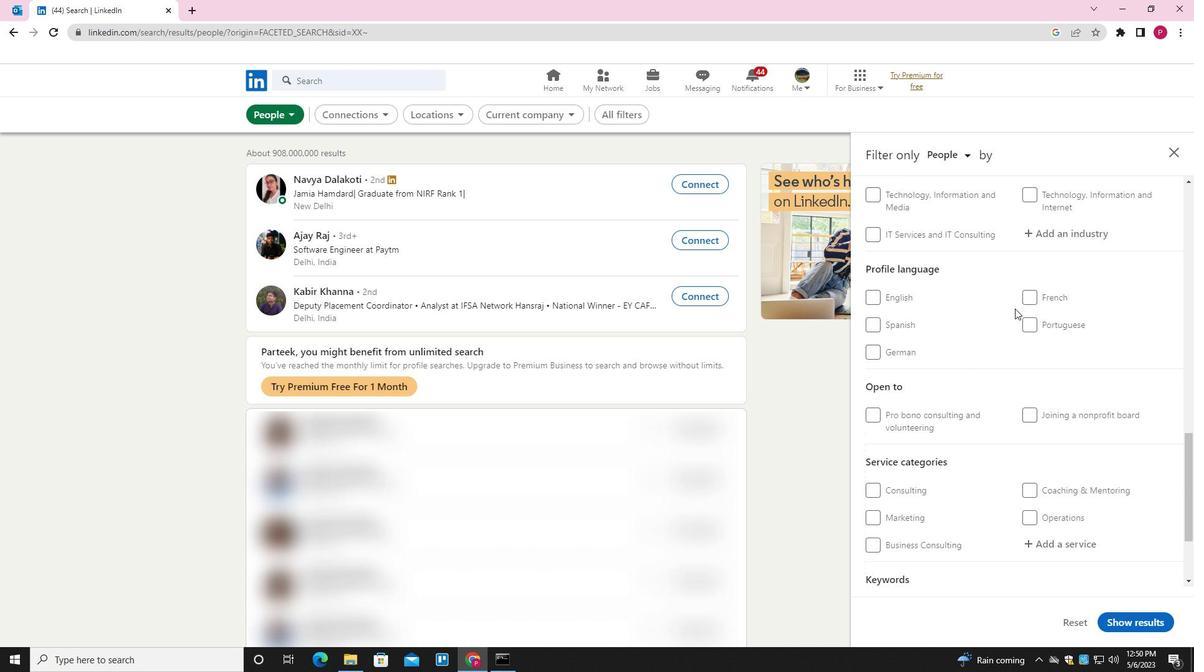 
Action: Mouse pressed left at (1034, 294)
Screenshot: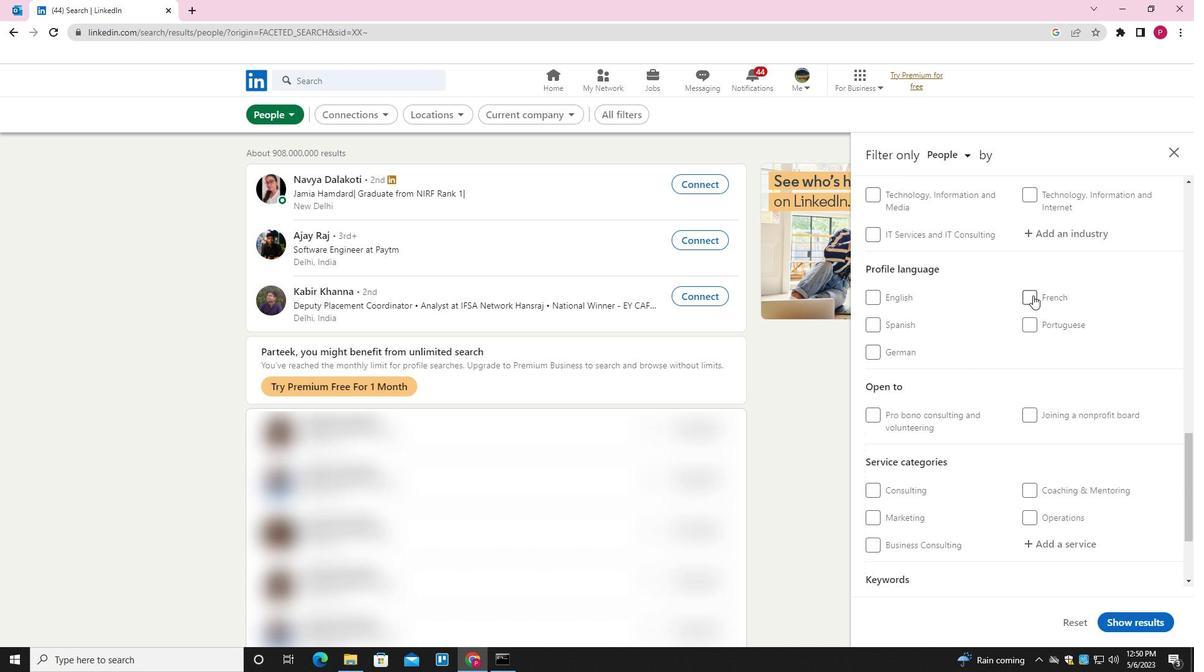 
Action: Mouse moved to (922, 376)
Screenshot: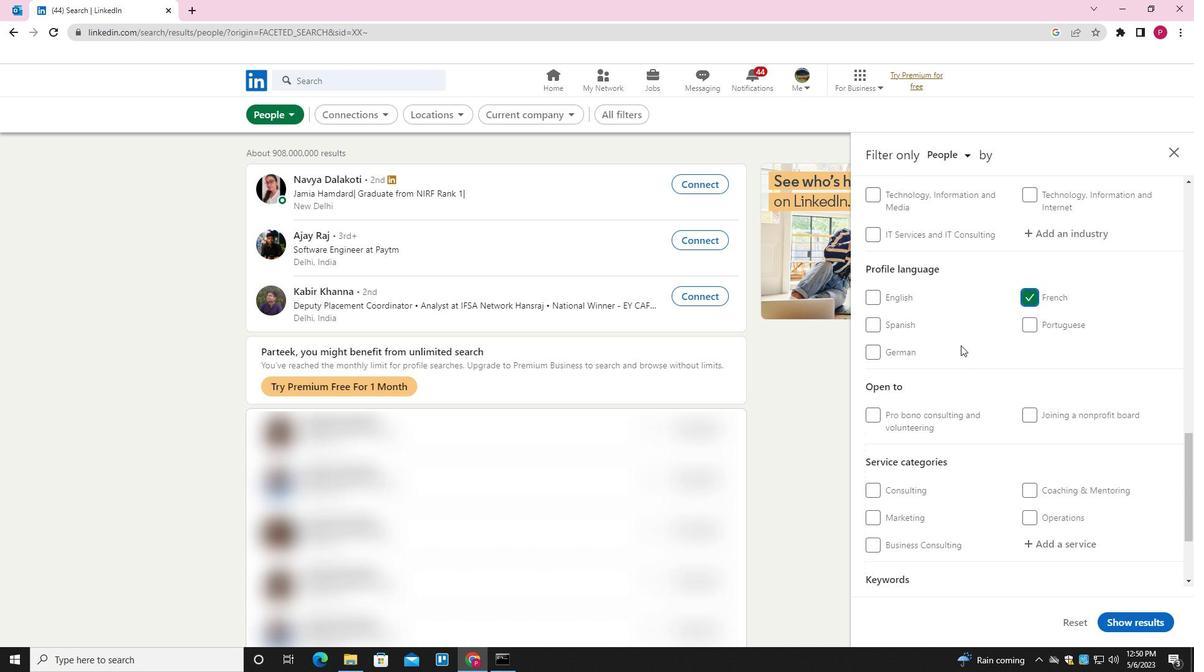 
Action: Mouse scrolled (922, 377) with delta (0, 0)
Screenshot: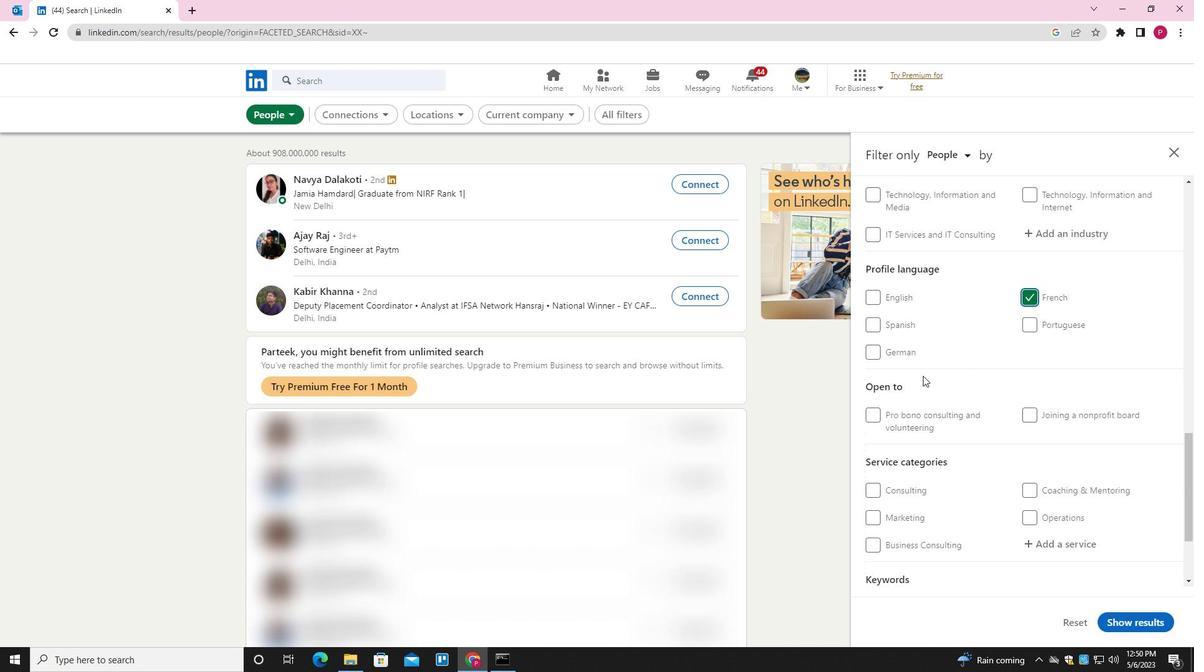 
Action: Mouse scrolled (922, 377) with delta (0, 0)
Screenshot: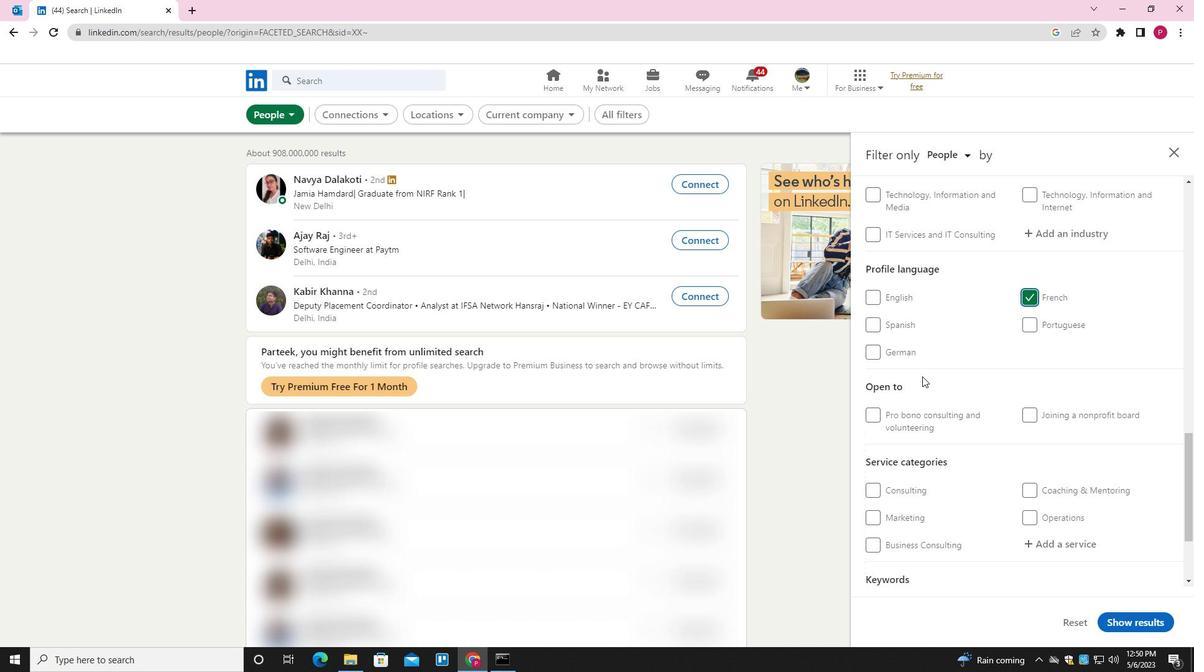 
Action: Mouse scrolled (922, 377) with delta (0, 0)
Screenshot: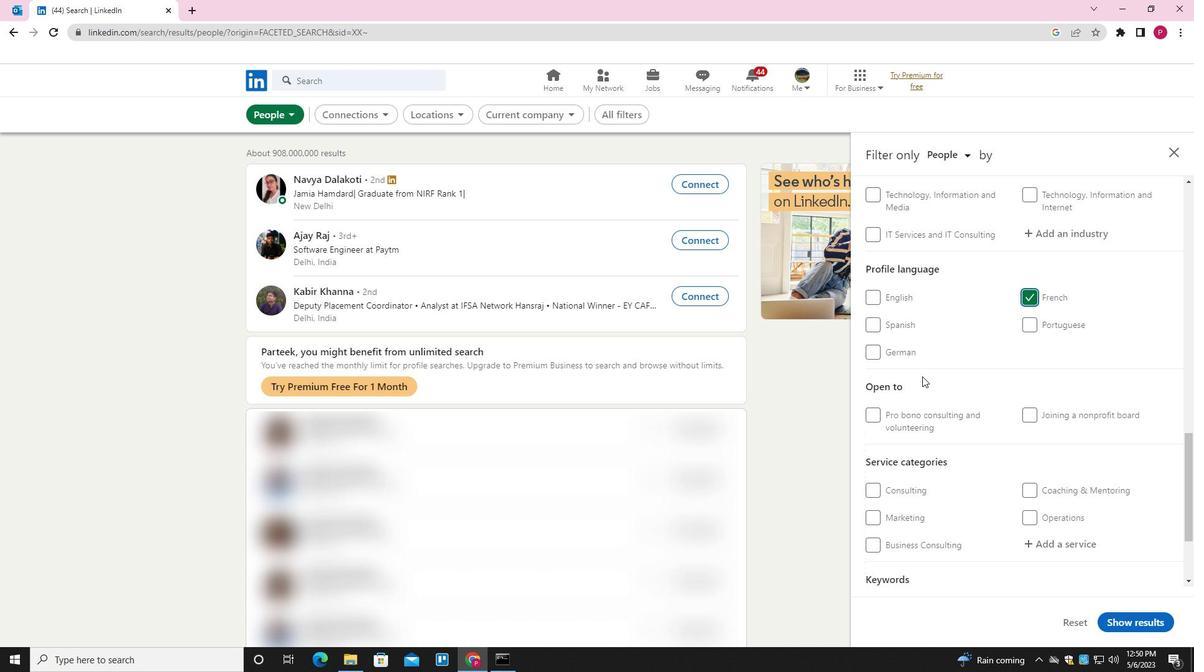 
Action: Mouse scrolled (922, 377) with delta (0, 0)
Screenshot: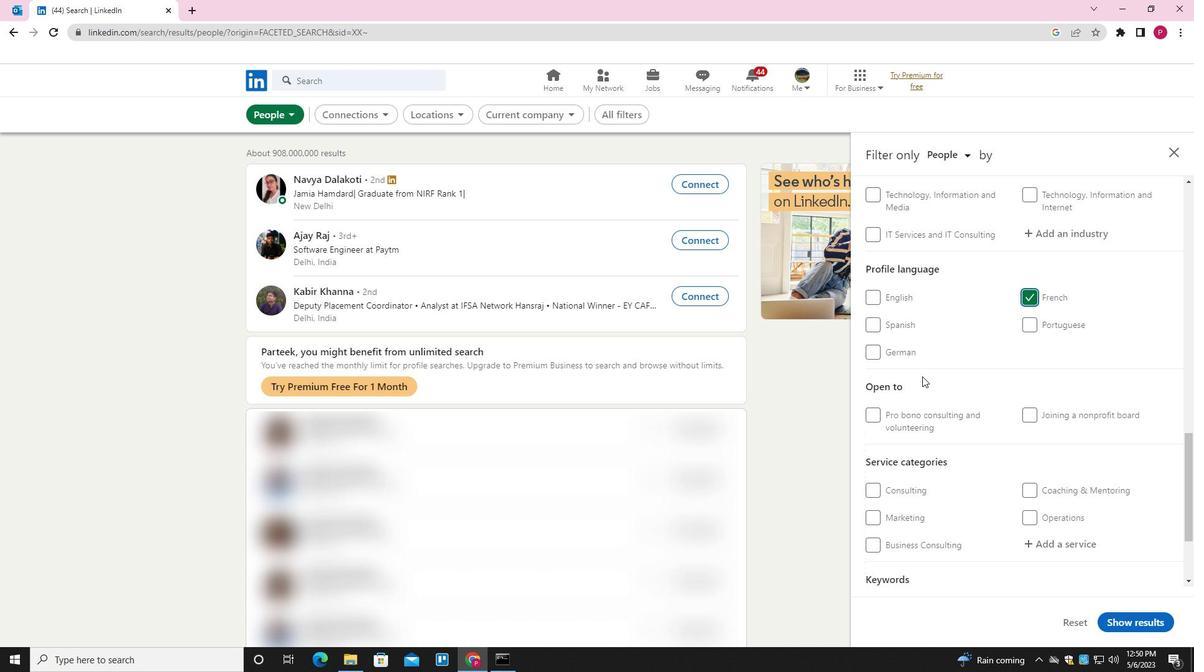 
Action: Mouse scrolled (922, 377) with delta (0, 0)
Screenshot: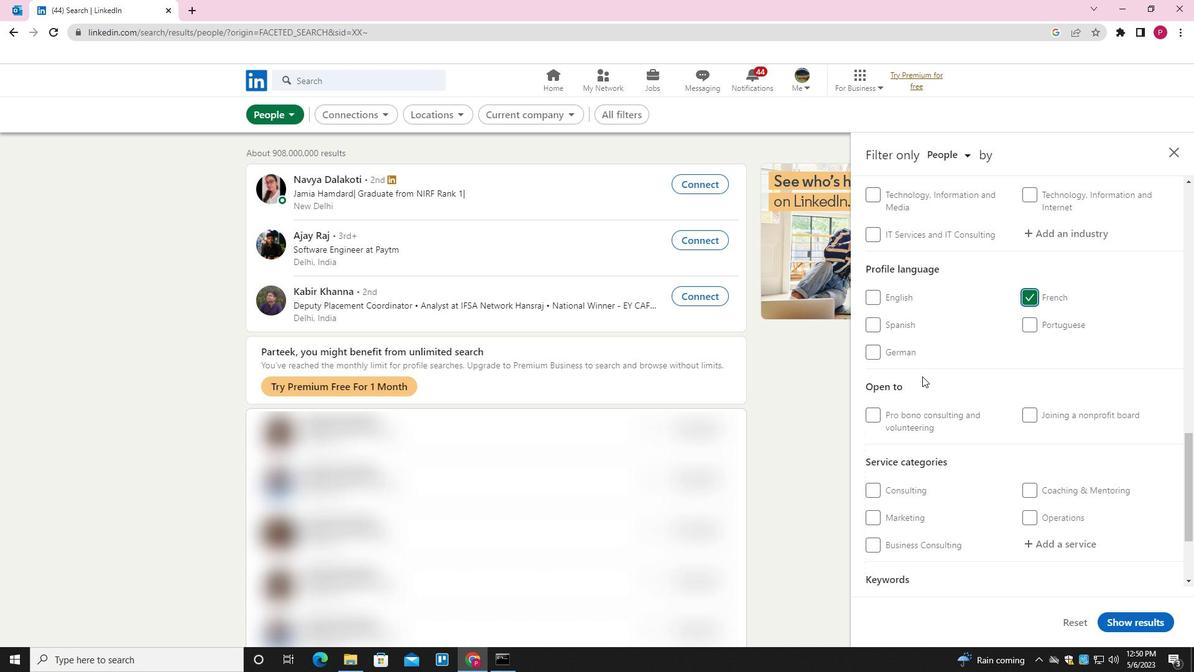 
Action: Mouse scrolled (922, 377) with delta (0, 0)
Screenshot: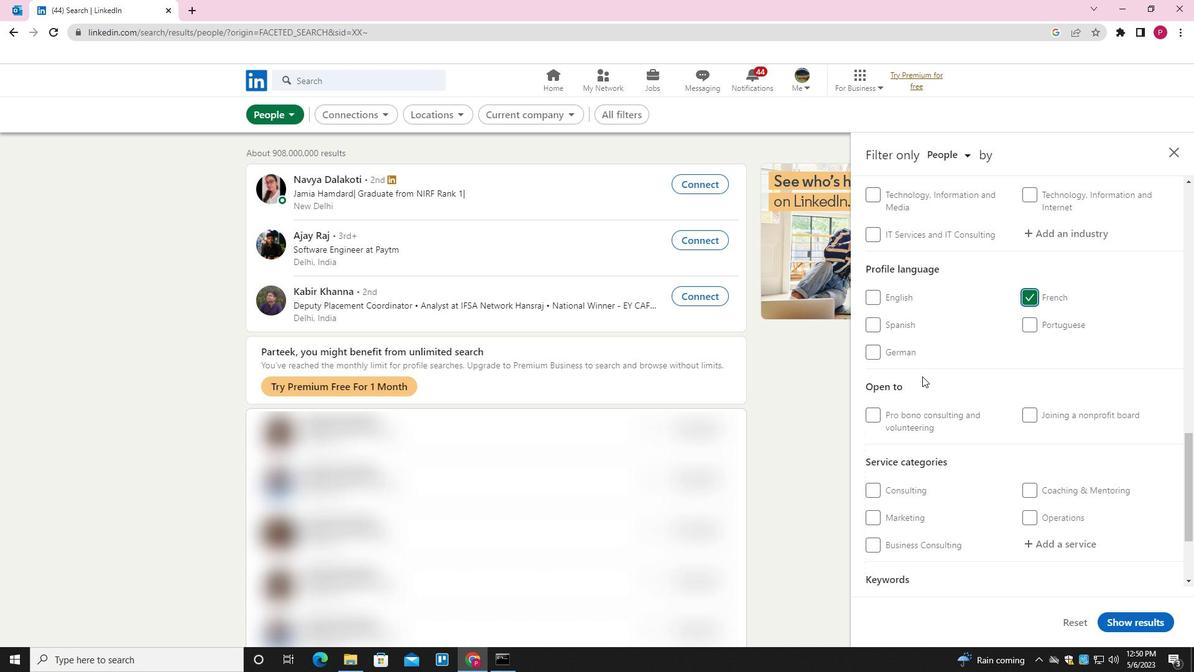 
Action: Mouse scrolled (922, 377) with delta (0, 0)
Screenshot: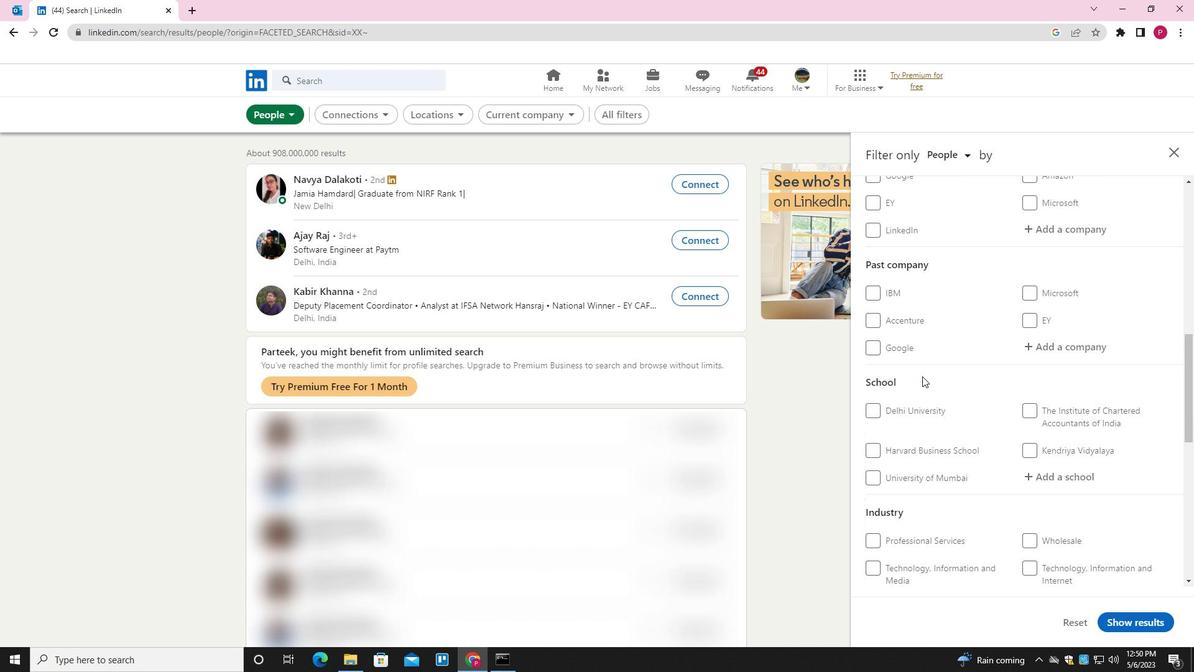 
Action: Mouse scrolled (922, 377) with delta (0, 0)
Screenshot: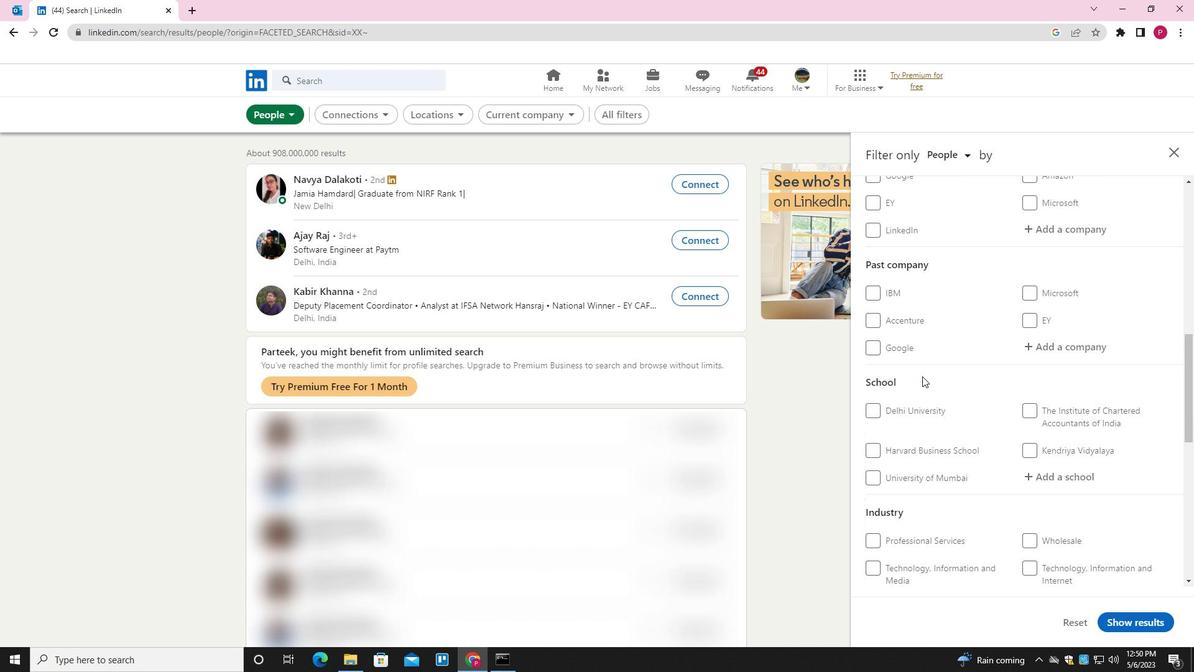 
Action: Mouse moved to (1067, 351)
Screenshot: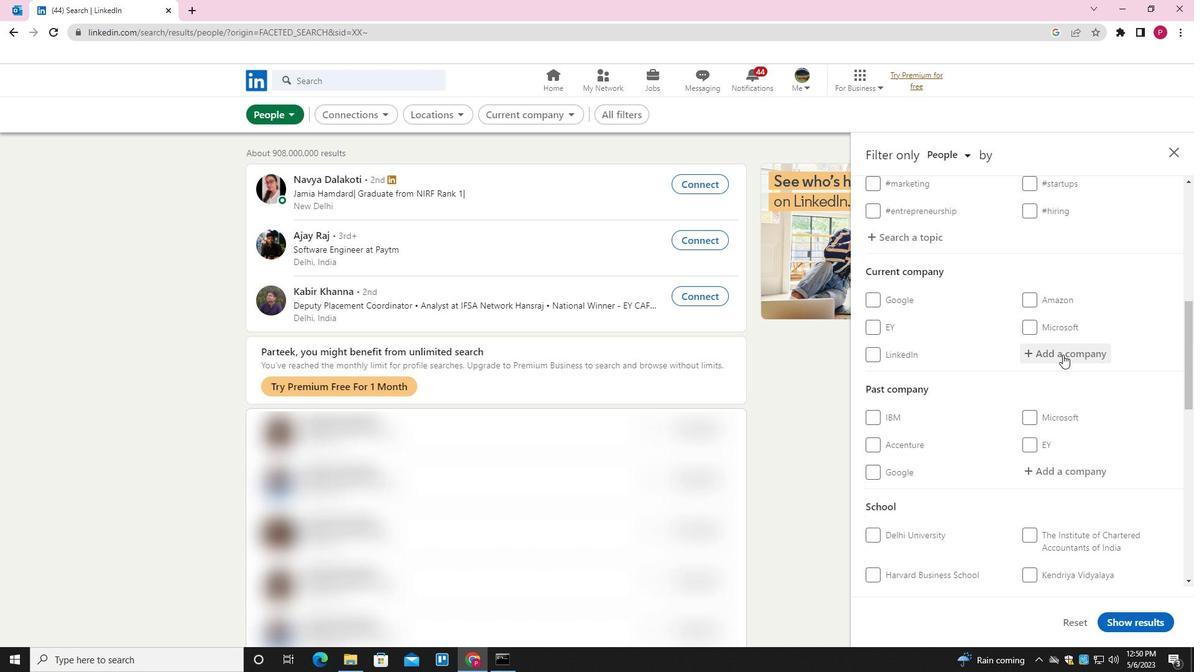 
Action: Mouse pressed left at (1067, 351)
Screenshot: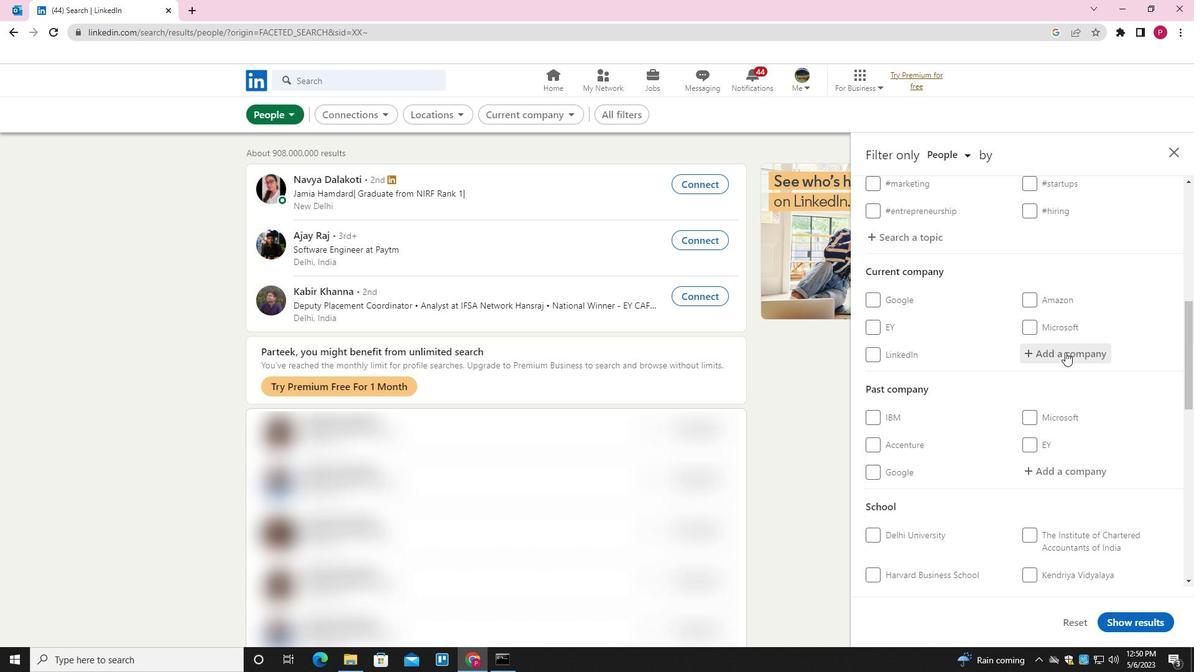 
Action: Key pressed <Key.shift><Key.shift><Key.shift><Key.shift><Key.shift><Key.shift><Key.shift><Key.shift><Key.shift><Key.shift><Key.shift><Key.shift><Key.shift>FIND<Key.space><Key.shift>MY<Key.space><Key.shift>NEW<Key.space><Key.down><Key.enter>
Screenshot: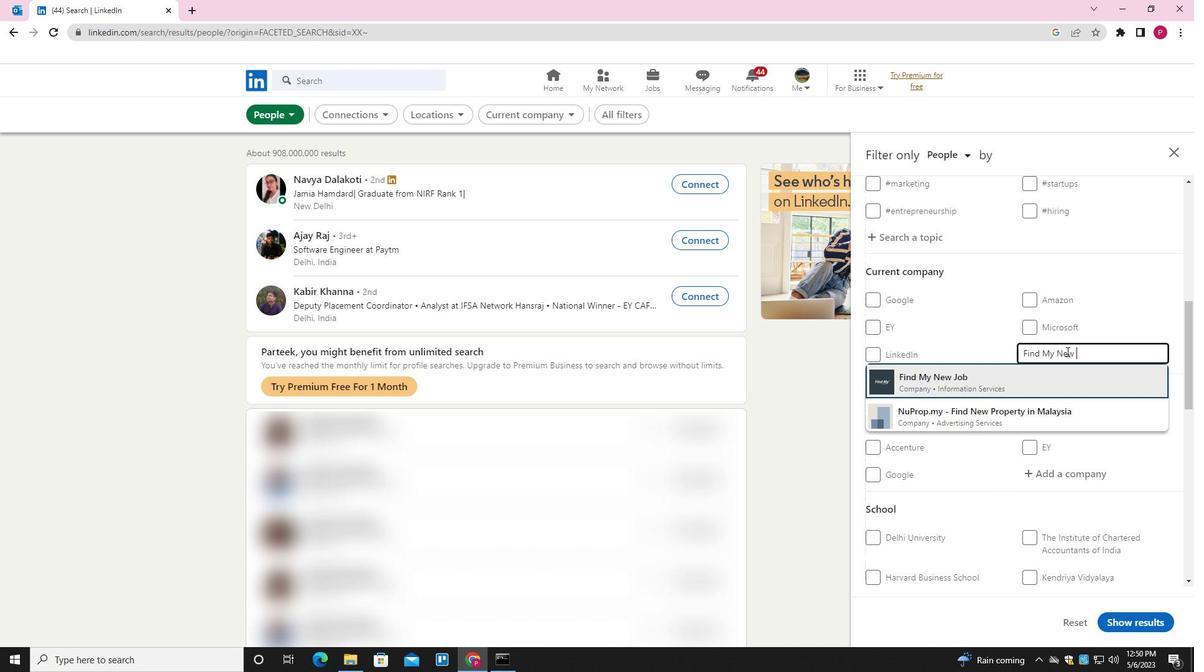 
Action: Mouse moved to (1046, 368)
Screenshot: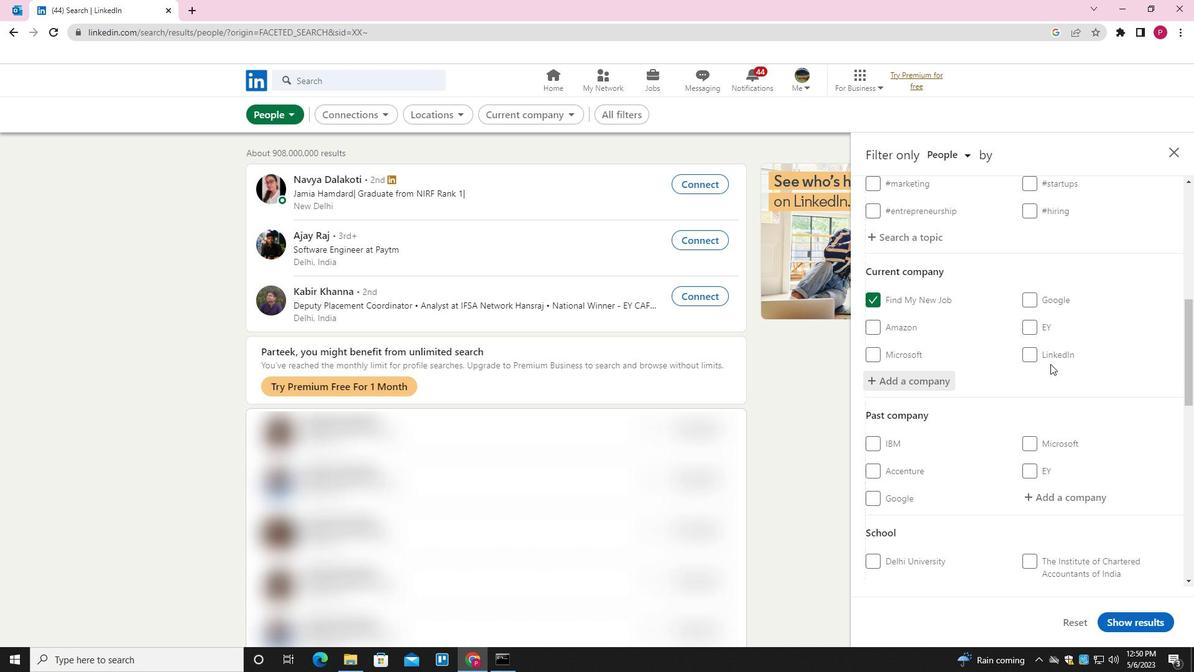 
Action: Mouse scrolled (1046, 367) with delta (0, 0)
Screenshot: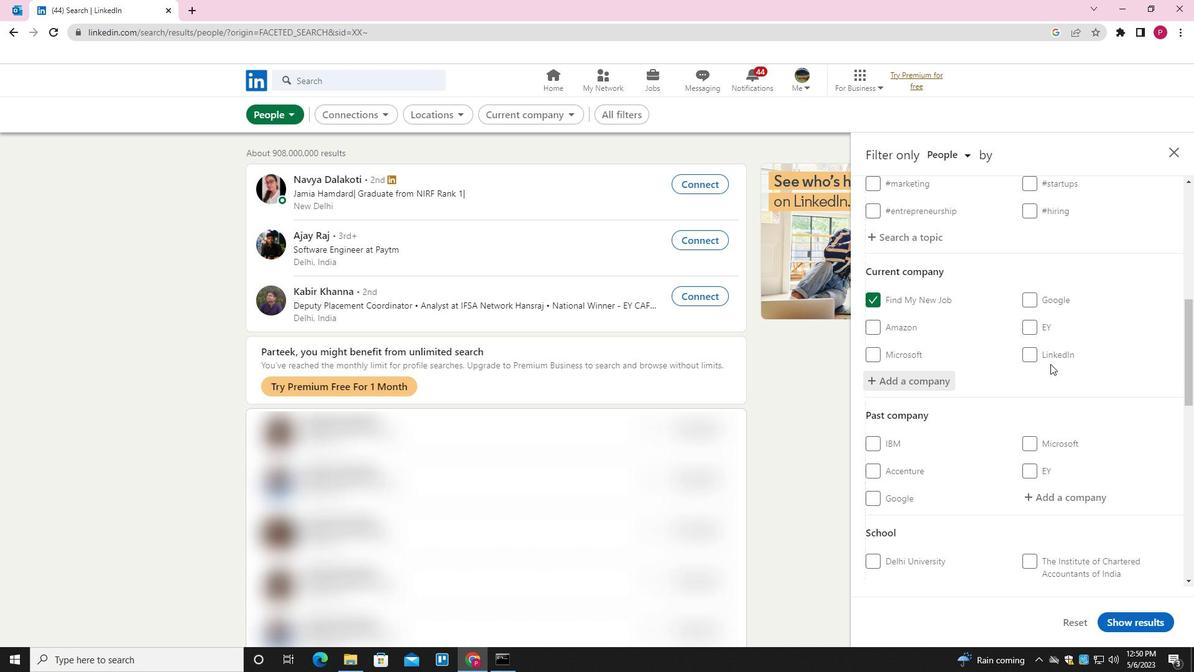 
Action: Mouse scrolled (1046, 367) with delta (0, 0)
Screenshot: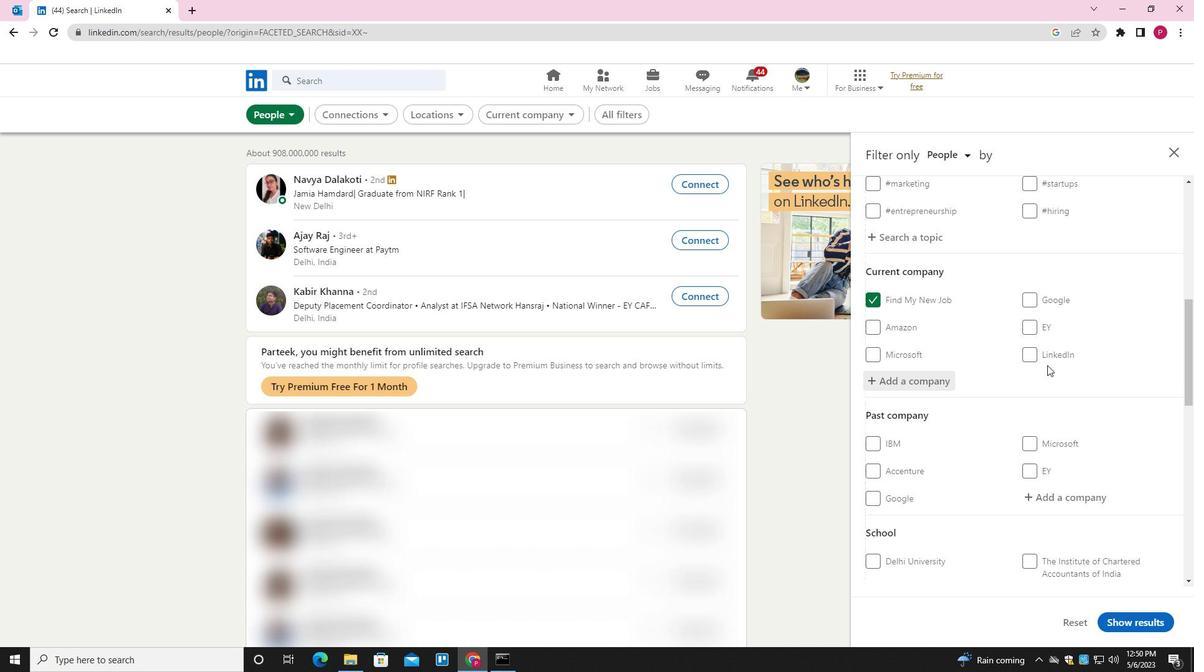
Action: Mouse scrolled (1046, 367) with delta (0, 0)
Screenshot: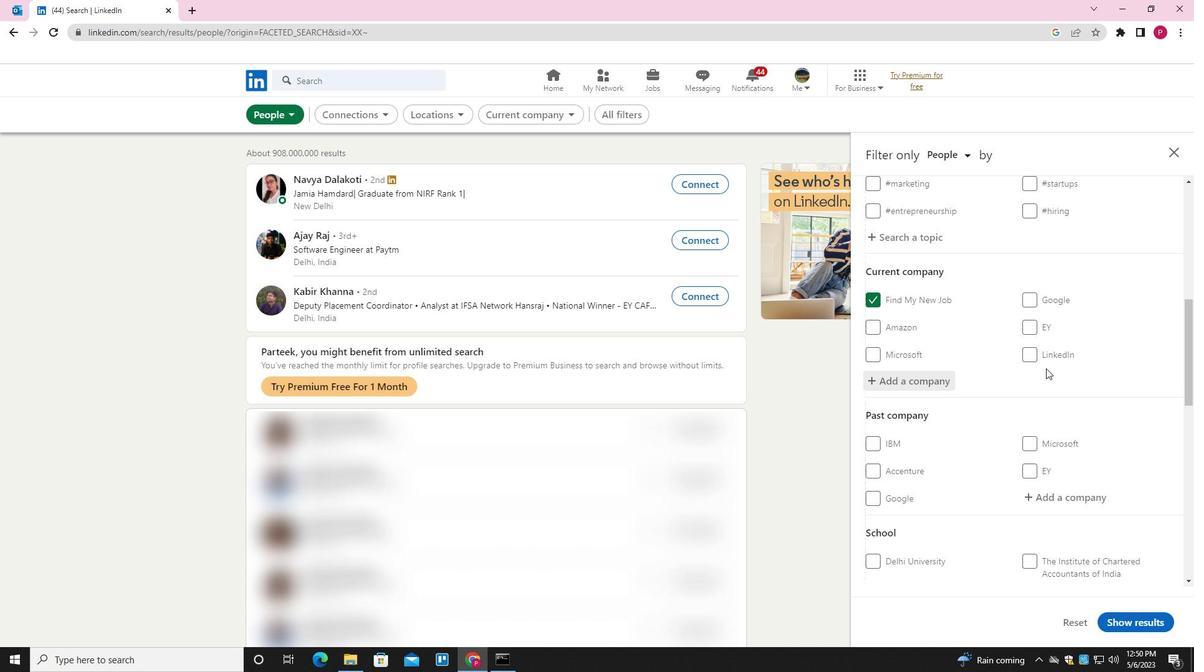 
Action: Mouse scrolled (1046, 367) with delta (0, 0)
Screenshot: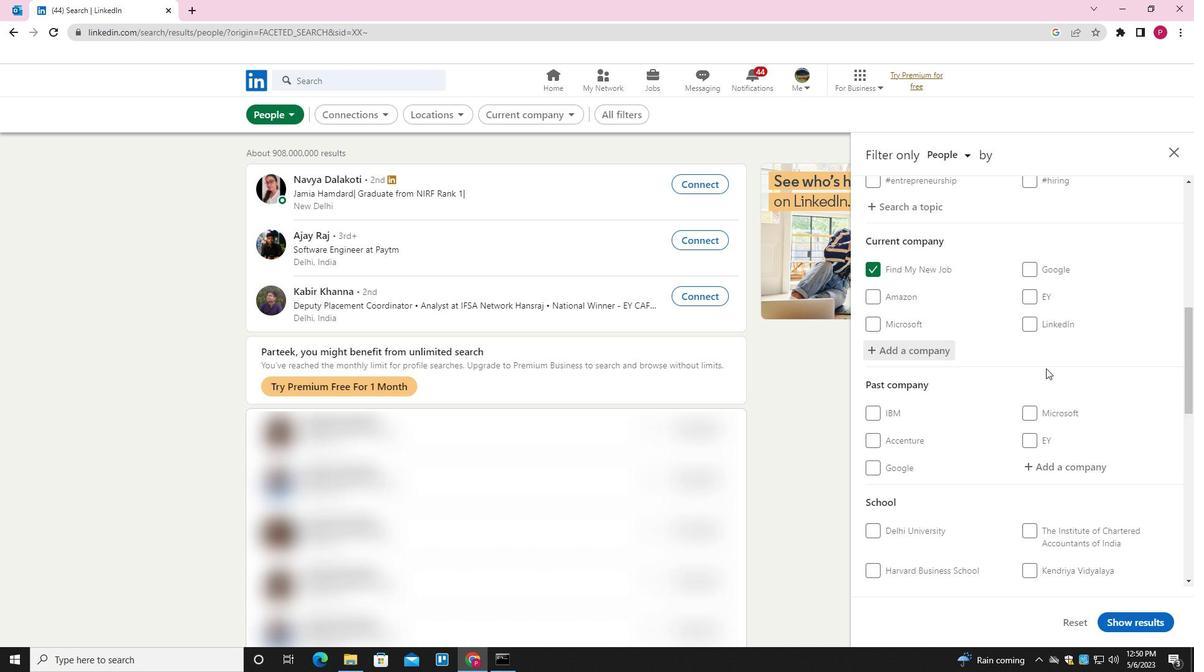 
Action: Mouse moved to (1069, 377)
Screenshot: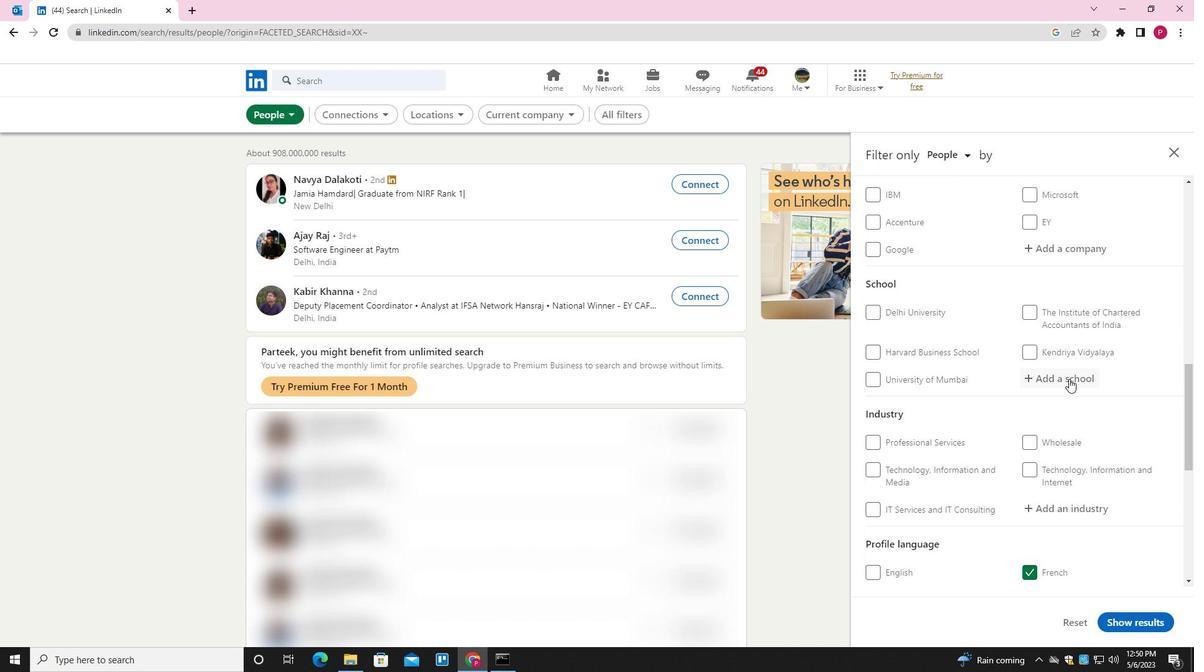 
Action: Mouse pressed left at (1069, 377)
Screenshot: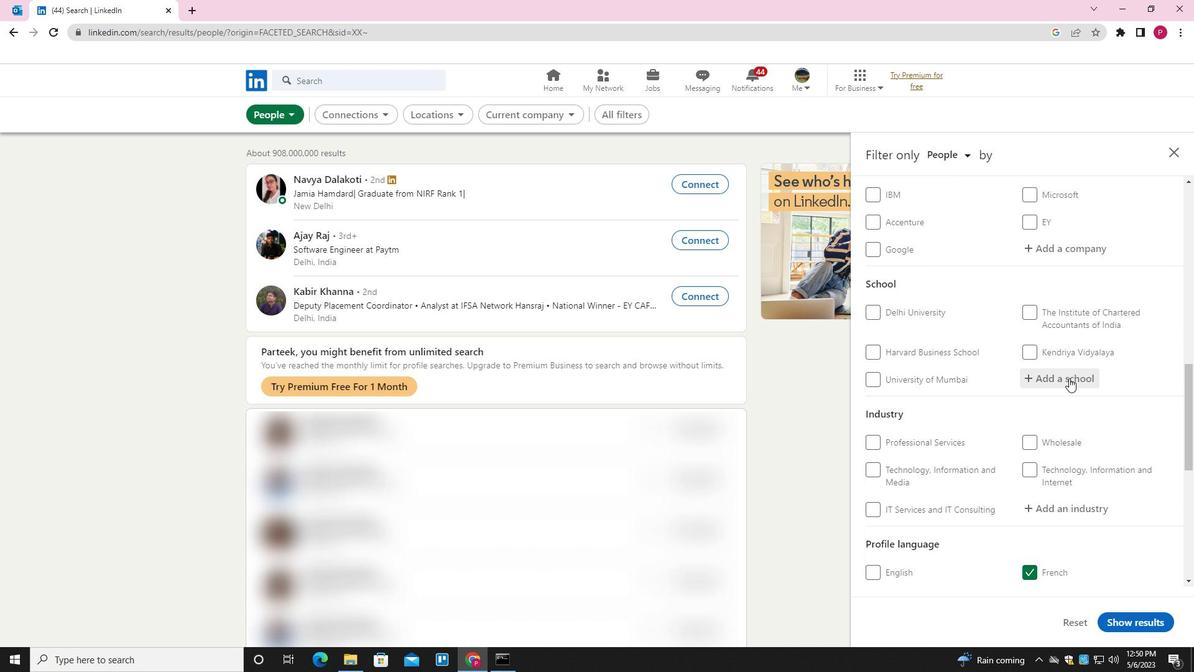 
Action: Key pressed <Key.shift><Key.shift><Key.shift>NORTH-<Key.shift><Key.shift><Key.shift><Key.shift><Key.shift><Key.shift><Key.shift><Key.shift><Key.shift><Key.shift>EASTERN<Key.space><Key.shift><Key.down><Key.down><Key.down><Key.enter>
Screenshot: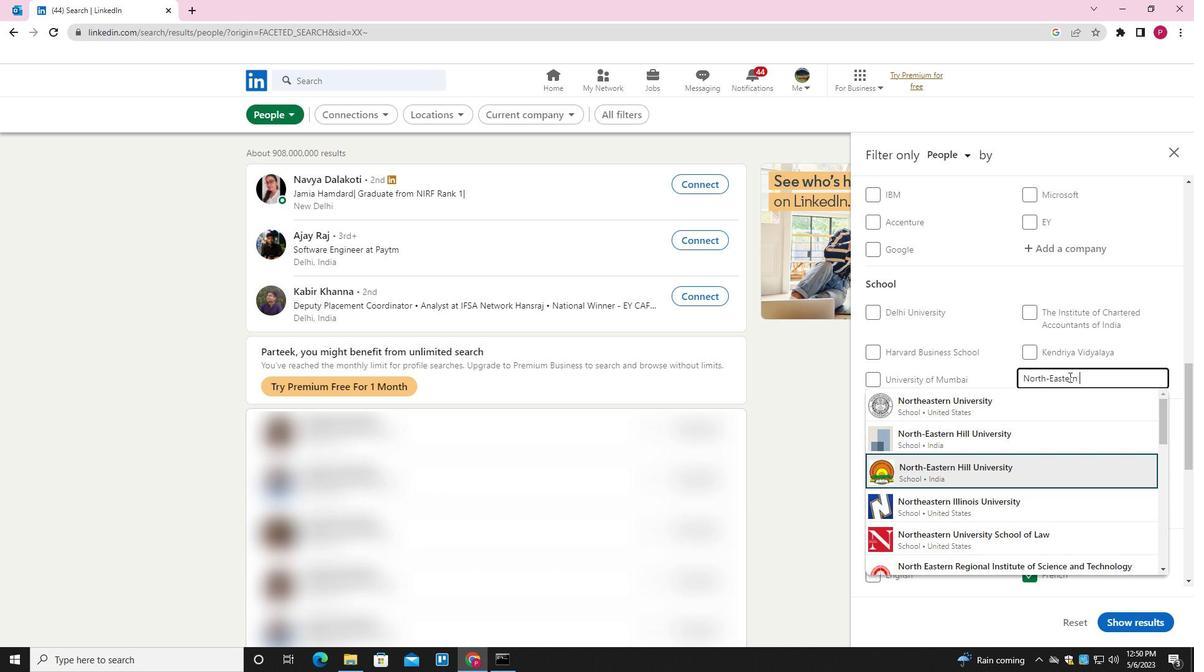 
Action: Mouse scrolled (1069, 376) with delta (0, 0)
Screenshot: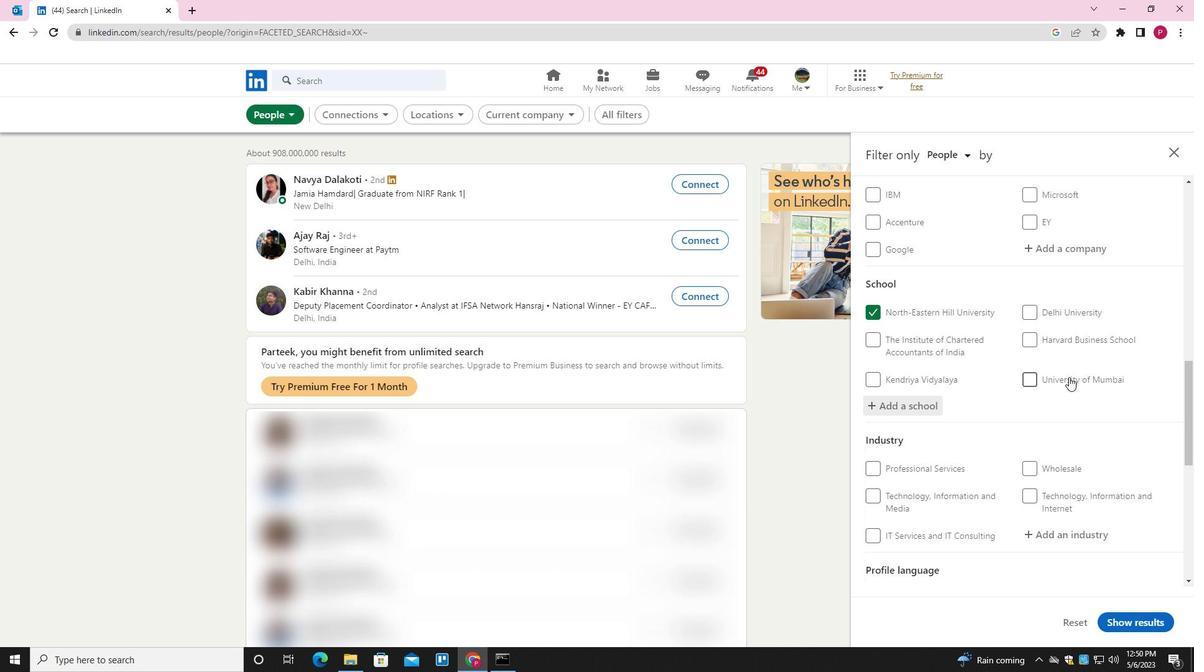
Action: Mouse scrolled (1069, 376) with delta (0, 0)
Screenshot: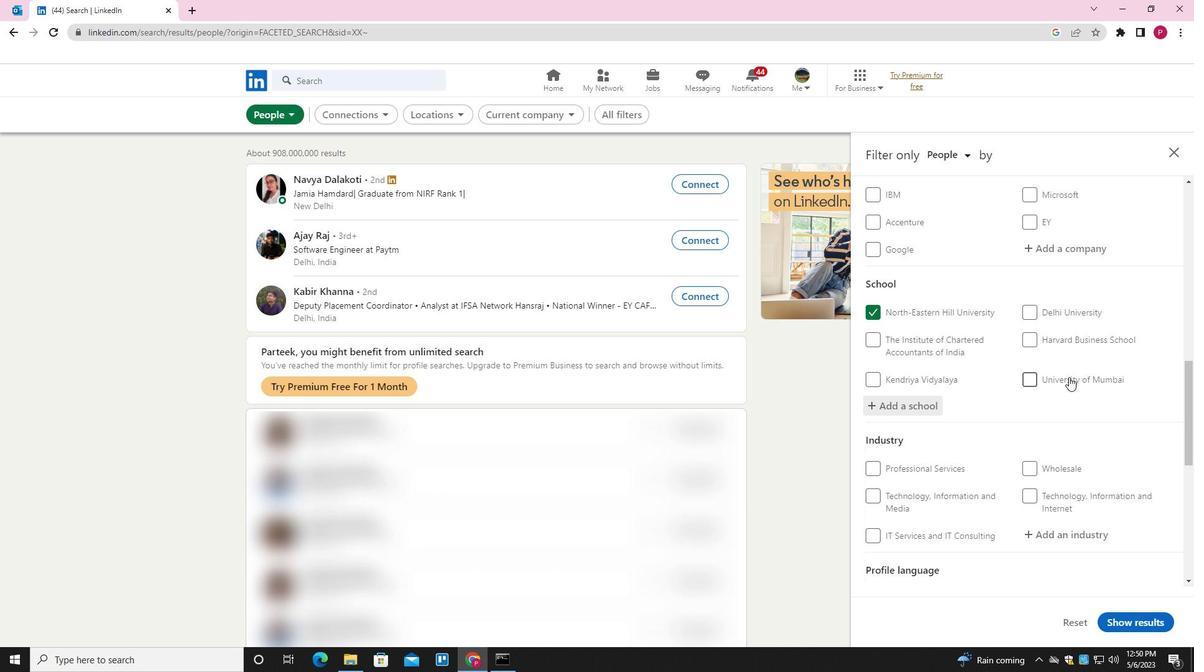 
Action: Mouse scrolled (1069, 376) with delta (0, 0)
Screenshot: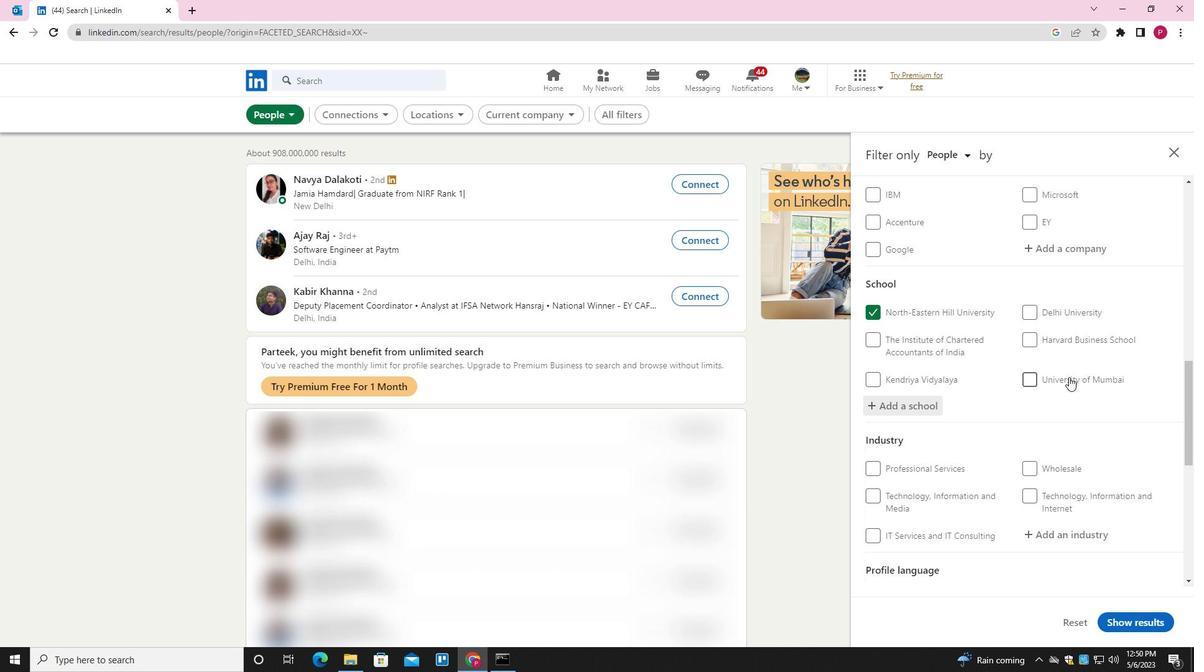 
Action: Mouse moved to (1066, 347)
Screenshot: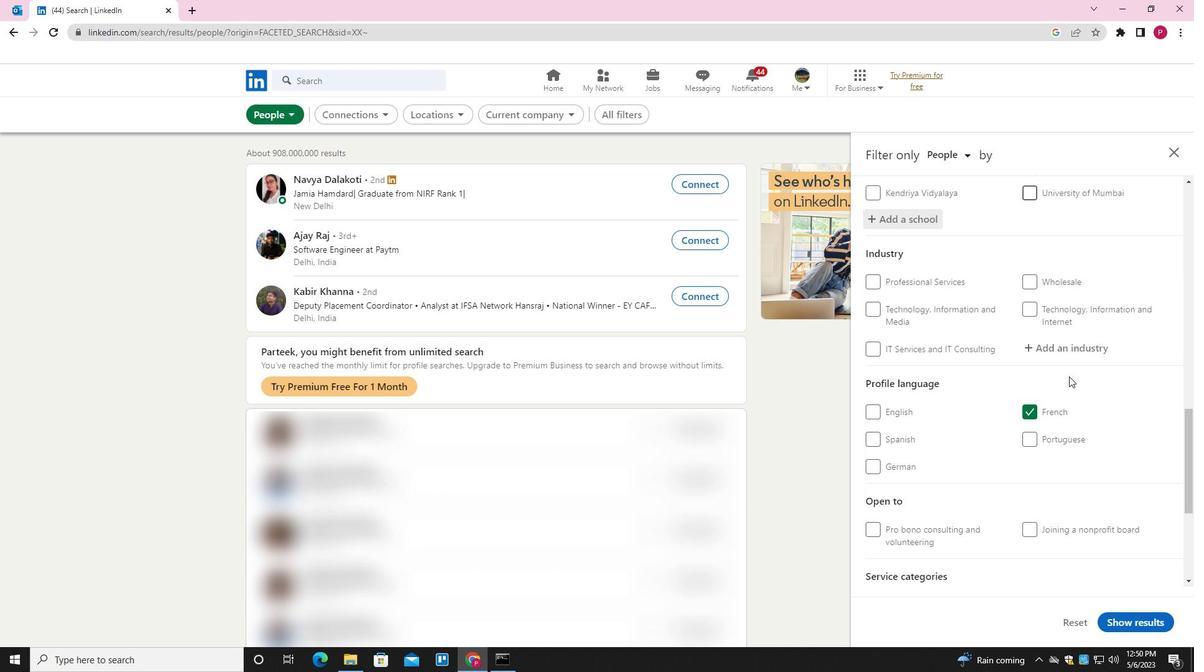 
Action: Mouse pressed left at (1066, 347)
Screenshot: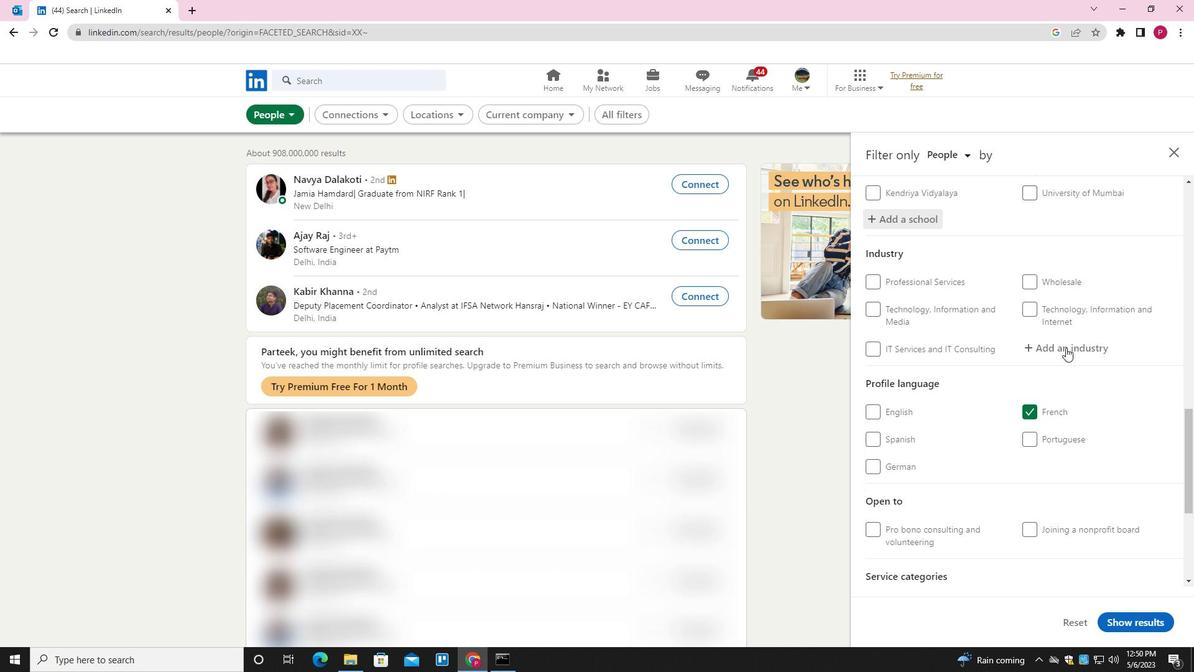
Action: Key pressed <Key.shift><Key.shift><Key.shift><Key.shift><Key.shift><Key.shift><Key.shift><Key.shift><Key.shift><Key.shift><Key.shift><Key.shift>COY<Key.backspace>URTS<Key.space><Key.down><Key.enter>
Screenshot: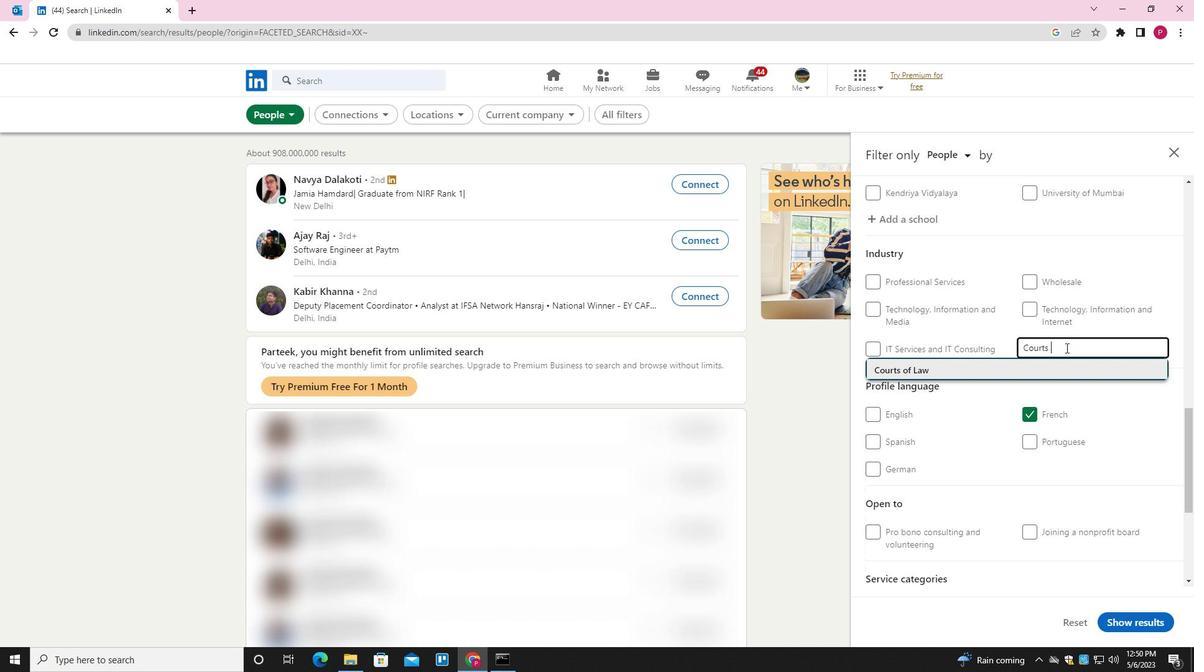 
Action: Mouse moved to (1059, 350)
Screenshot: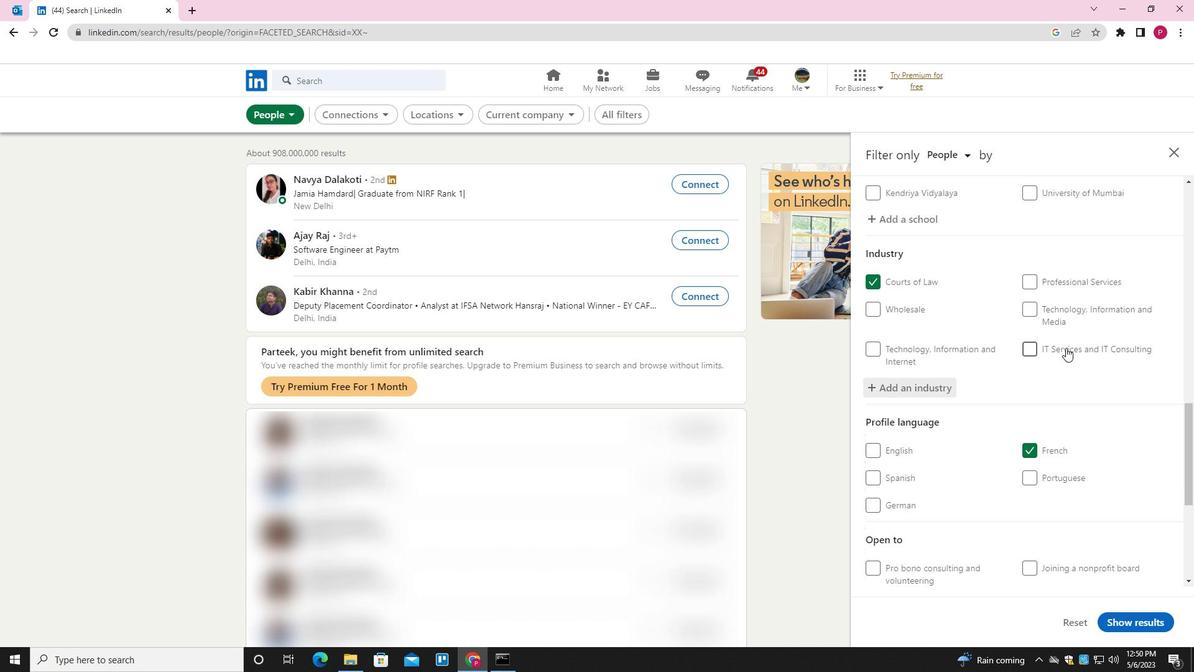 
Action: Mouse scrolled (1059, 349) with delta (0, 0)
Screenshot: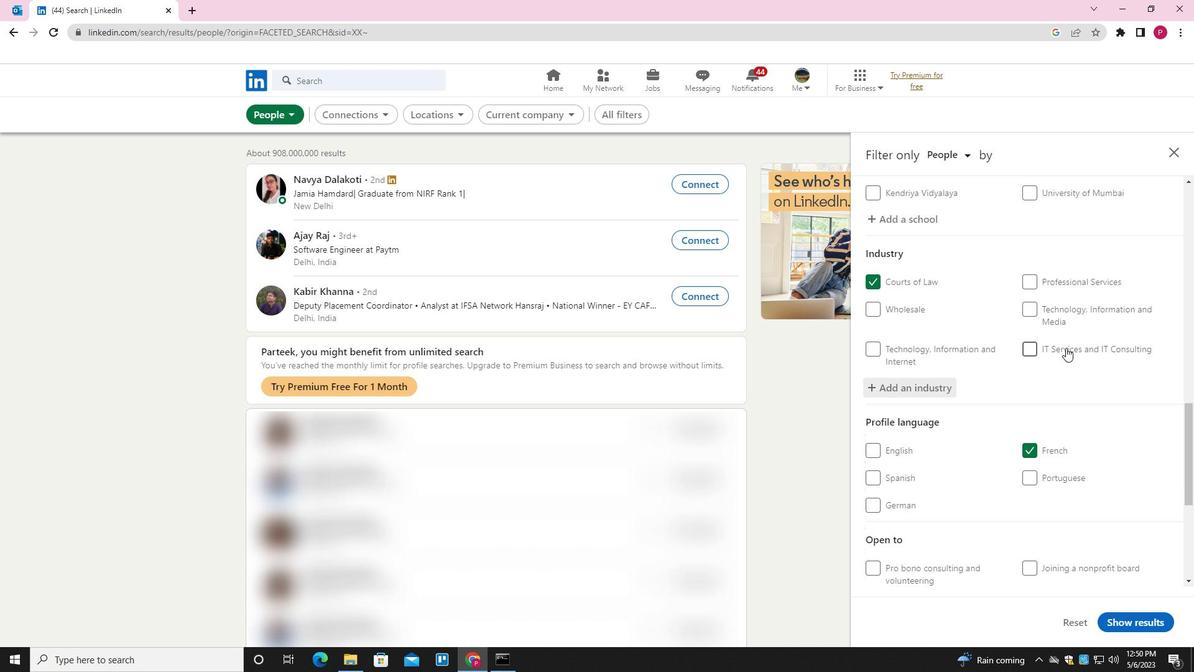 
Action: Mouse scrolled (1059, 349) with delta (0, 0)
Screenshot: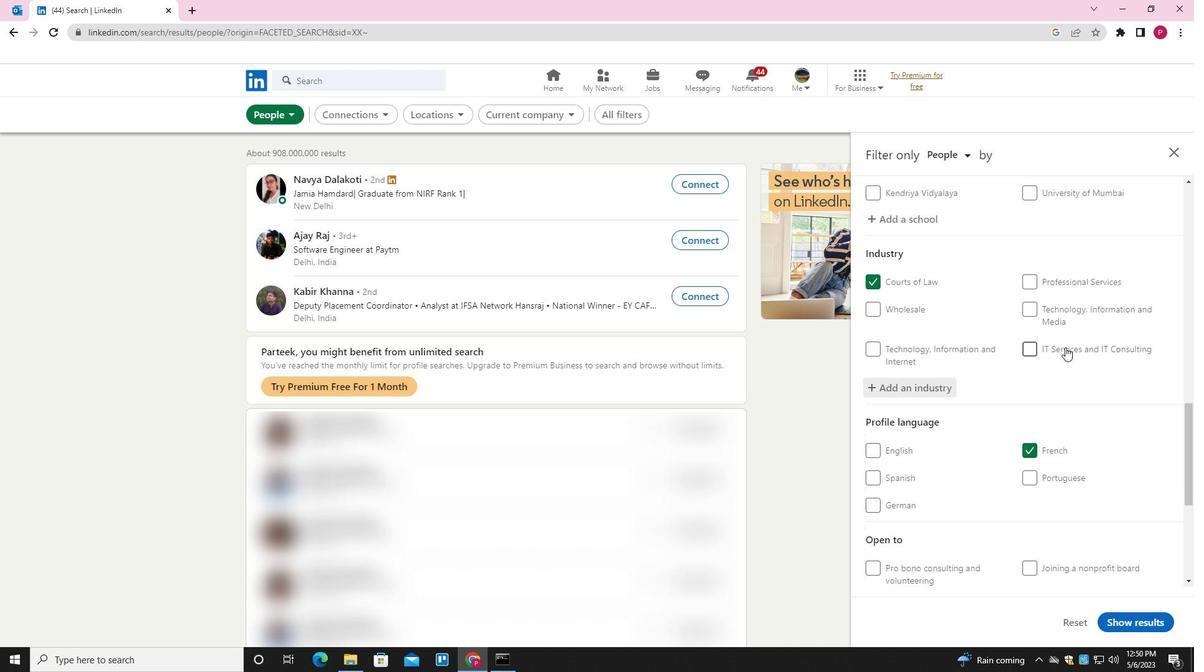
Action: Mouse scrolled (1059, 349) with delta (0, 0)
Screenshot: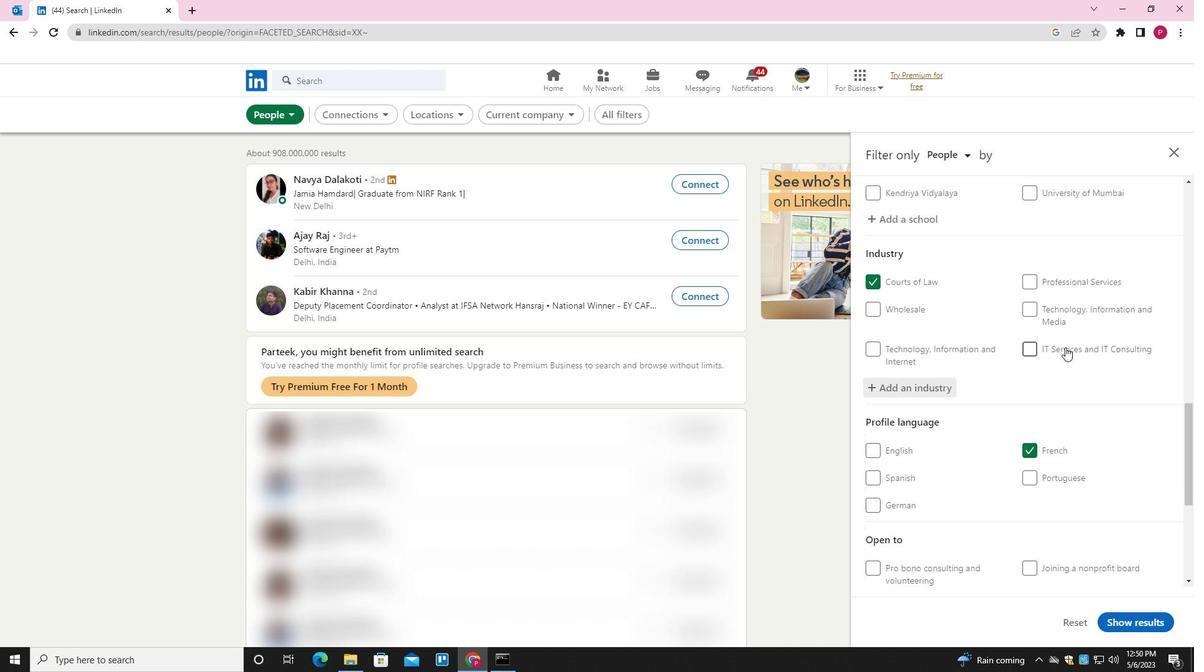 
Action: Mouse moved to (1059, 350)
Screenshot: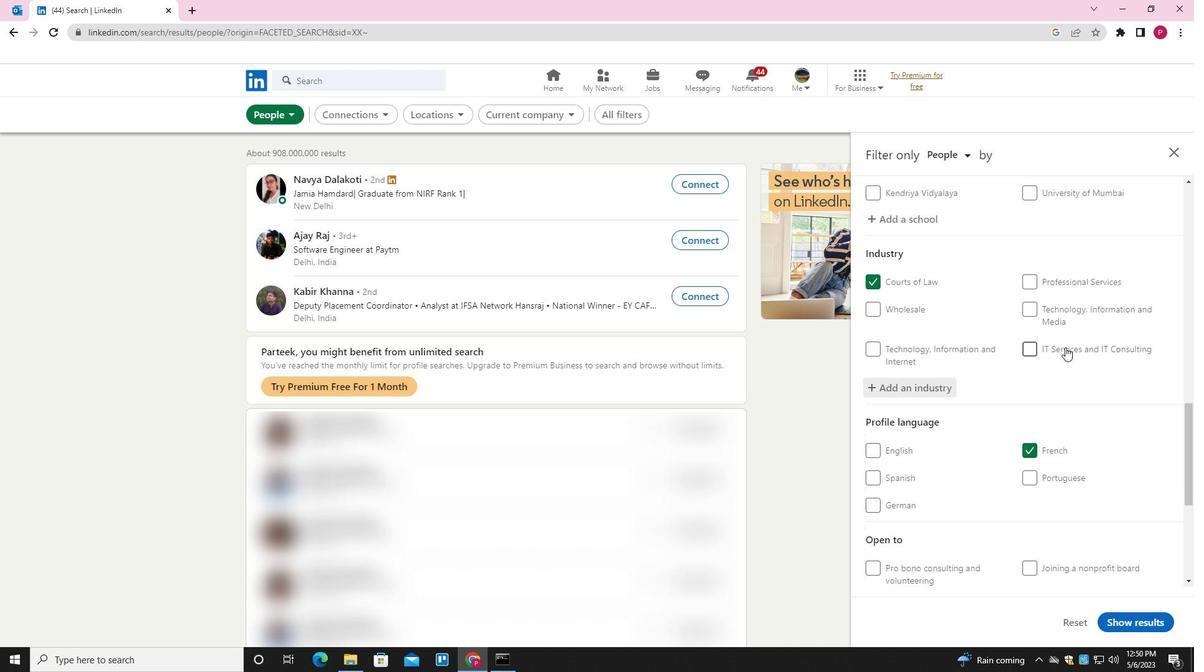 
Action: Mouse scrolled (1059, 350) with delta (0, 0)
Screenshot: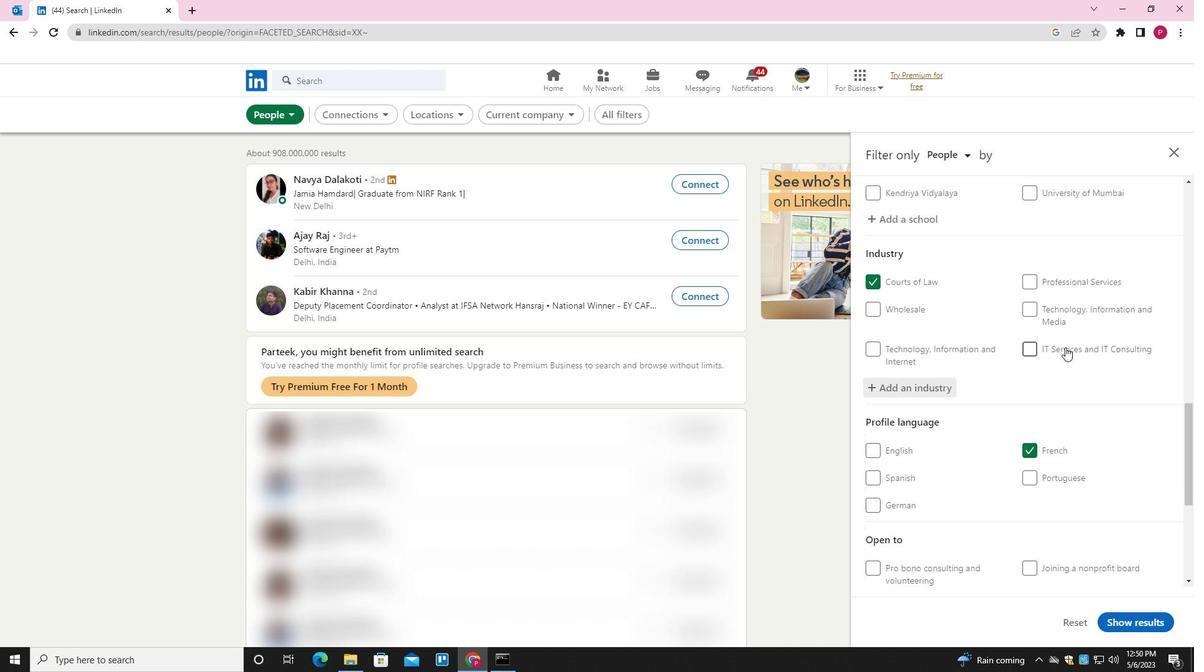 
Action: Mouse moved to (1055, 356)
Screenshot: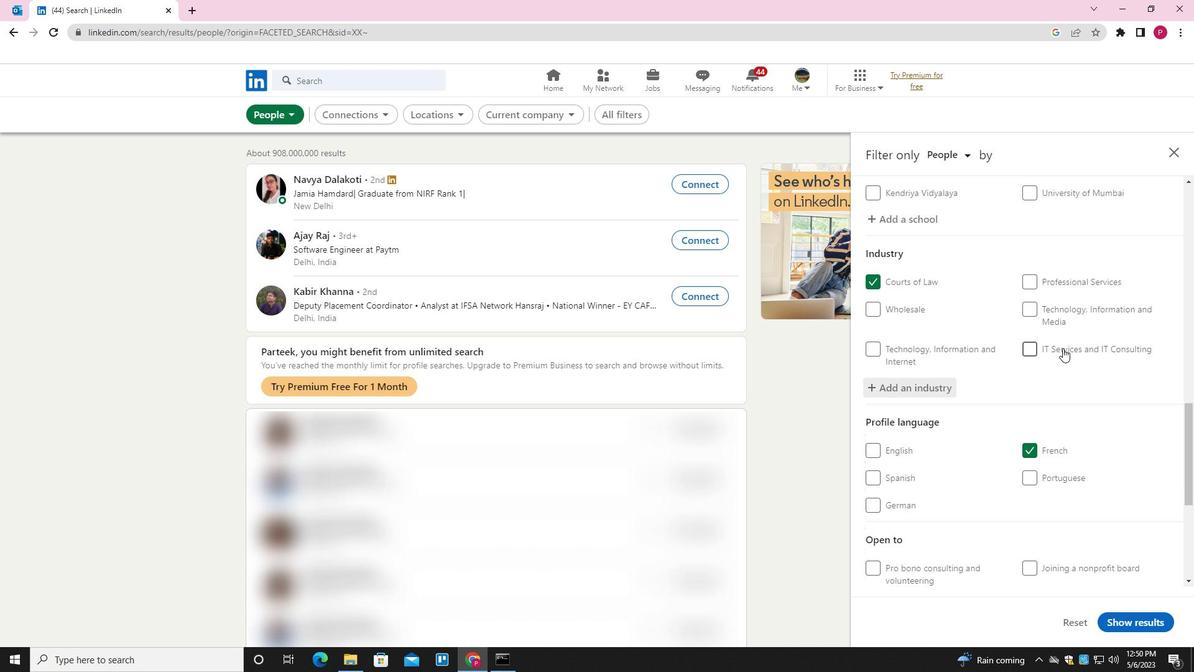 
Action: Mouse scrolled (1055, 355) with delta (0, 0)
Screenshot: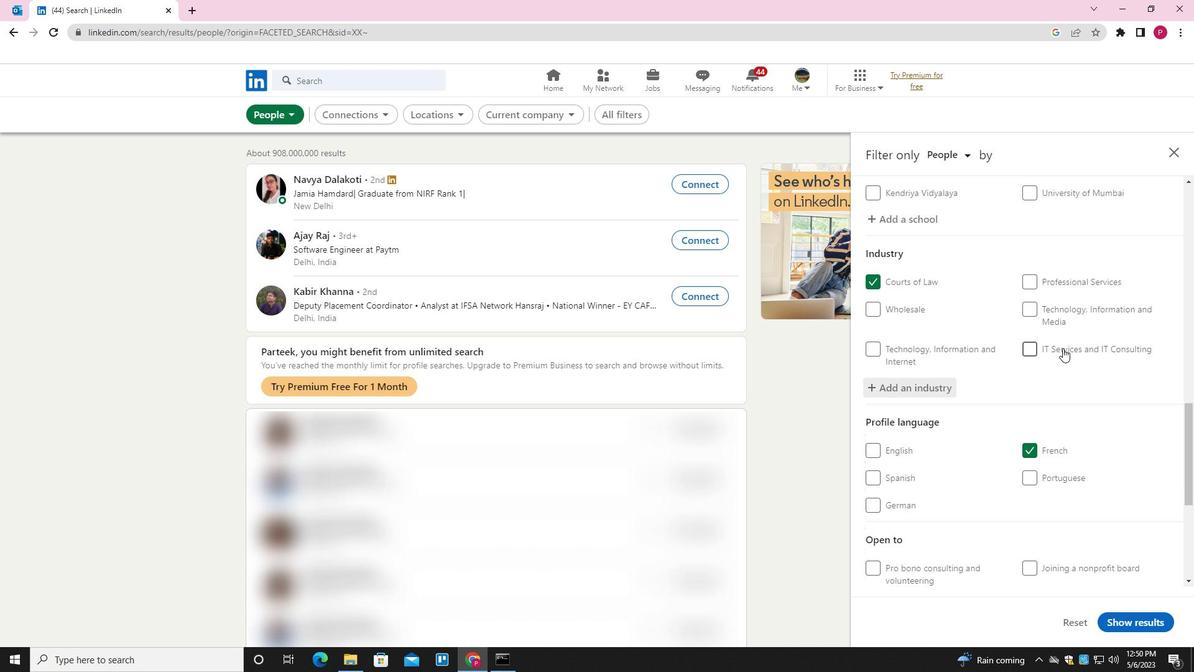 
Action: Mouse moved to (1057, 405)
Screenshot: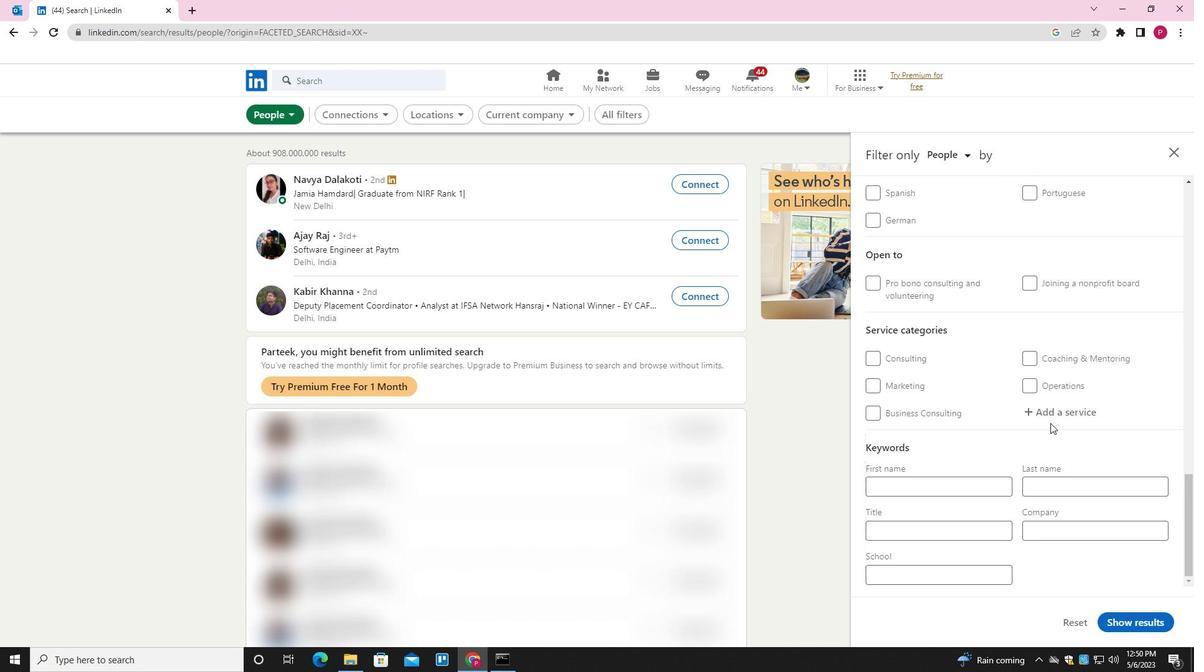 
Action: Mouse pressed left at (1057, 405)
Screenshot: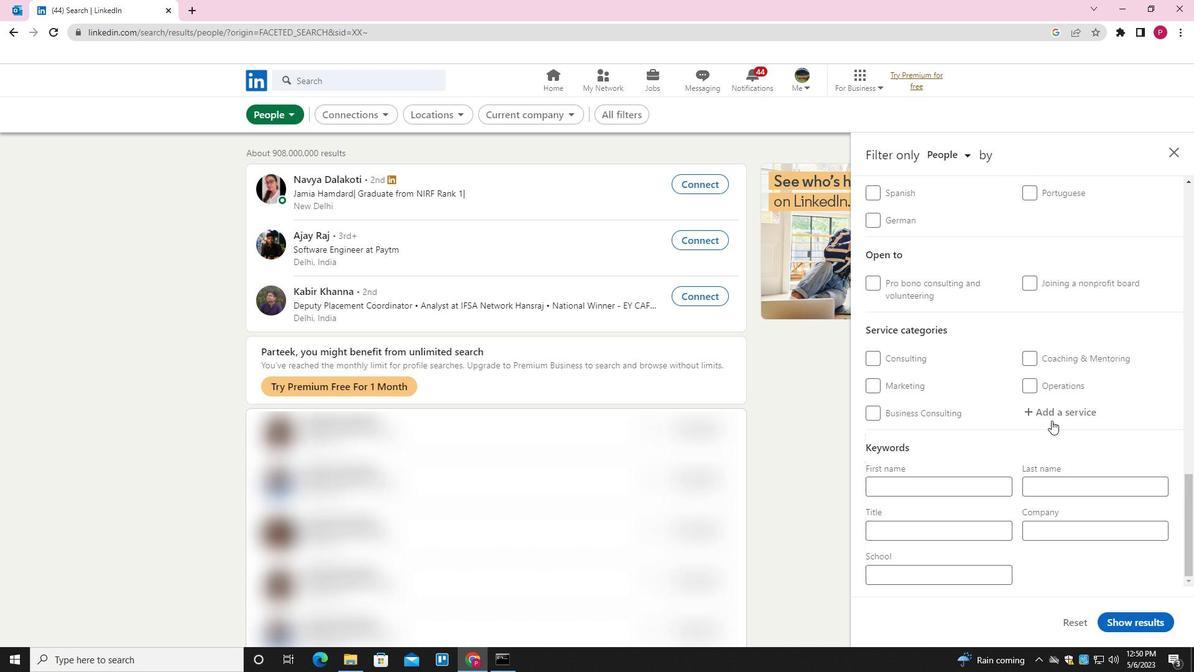 
Action: Mouse moved to (1058, 405)
Screenshot: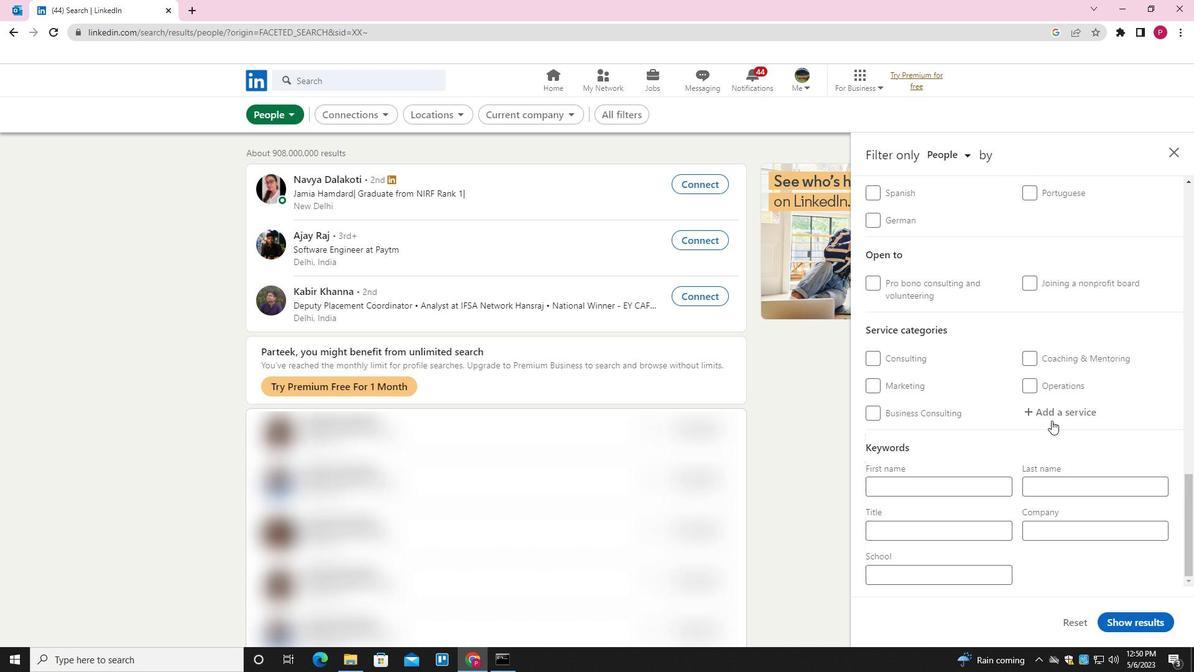 
Action: Key pressed <Key.shift><Key.shift><Key.shift><Key.shift>RELOCATION<Key.down><Key.enter>
Screenshot: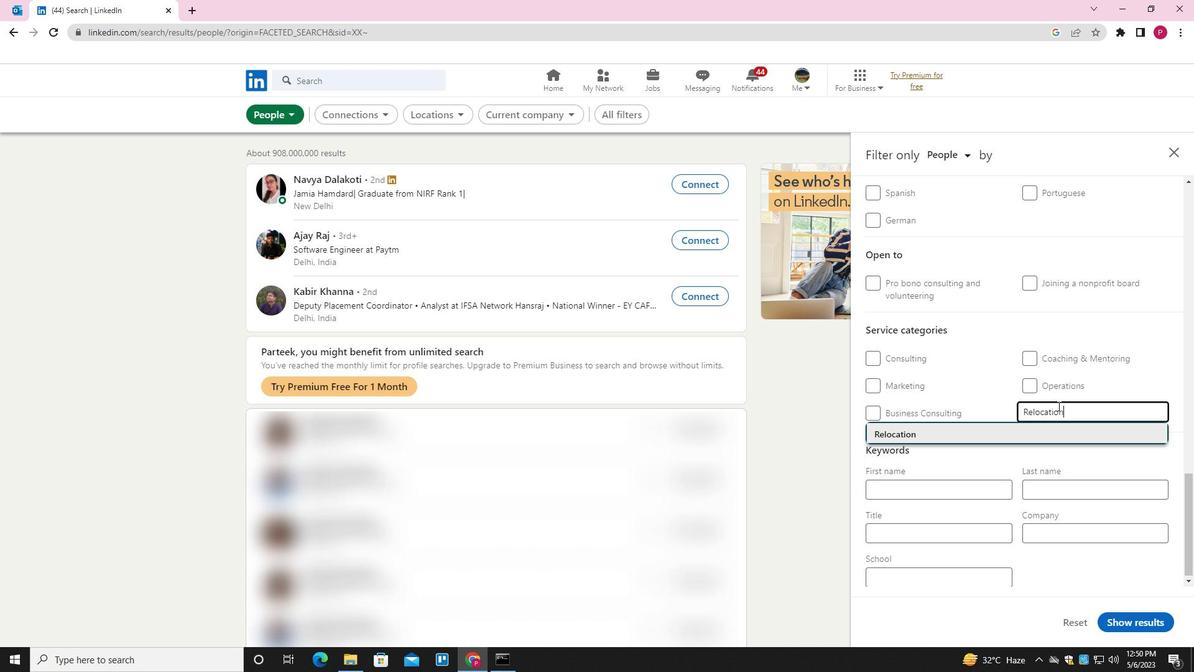 
Action: Mouse scrolled (1058, 405) with delta (0, 0)
Screenshot: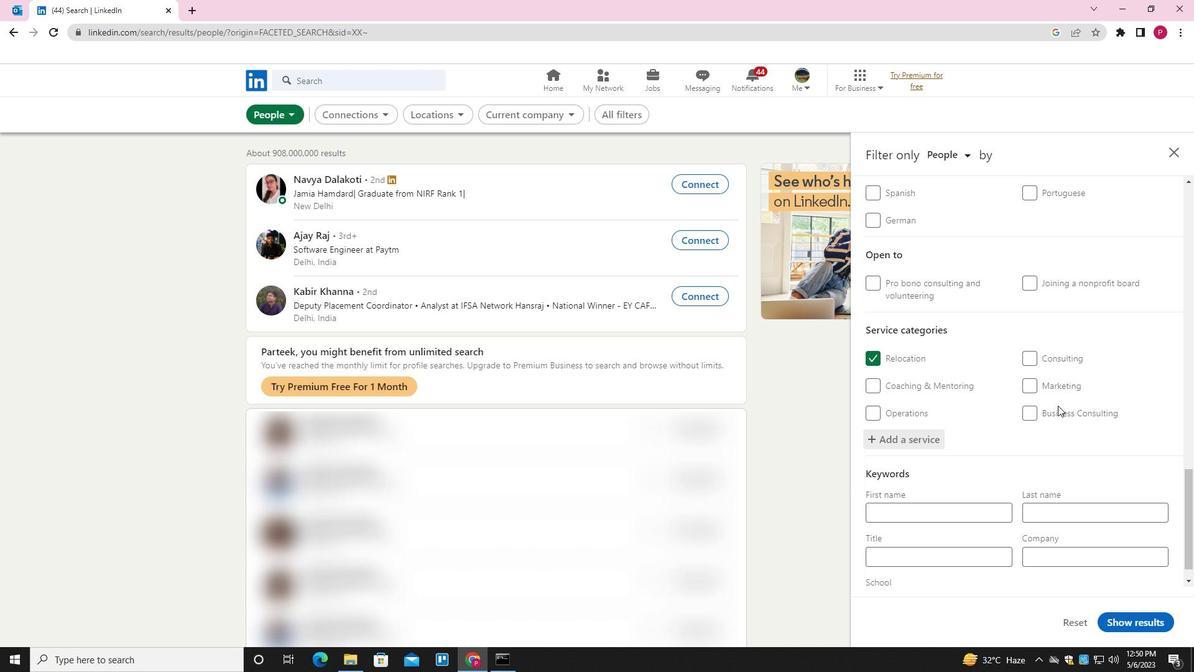 
Action: Mouse scrolled (1058, 405) with delta (0, 0)
Screenshot: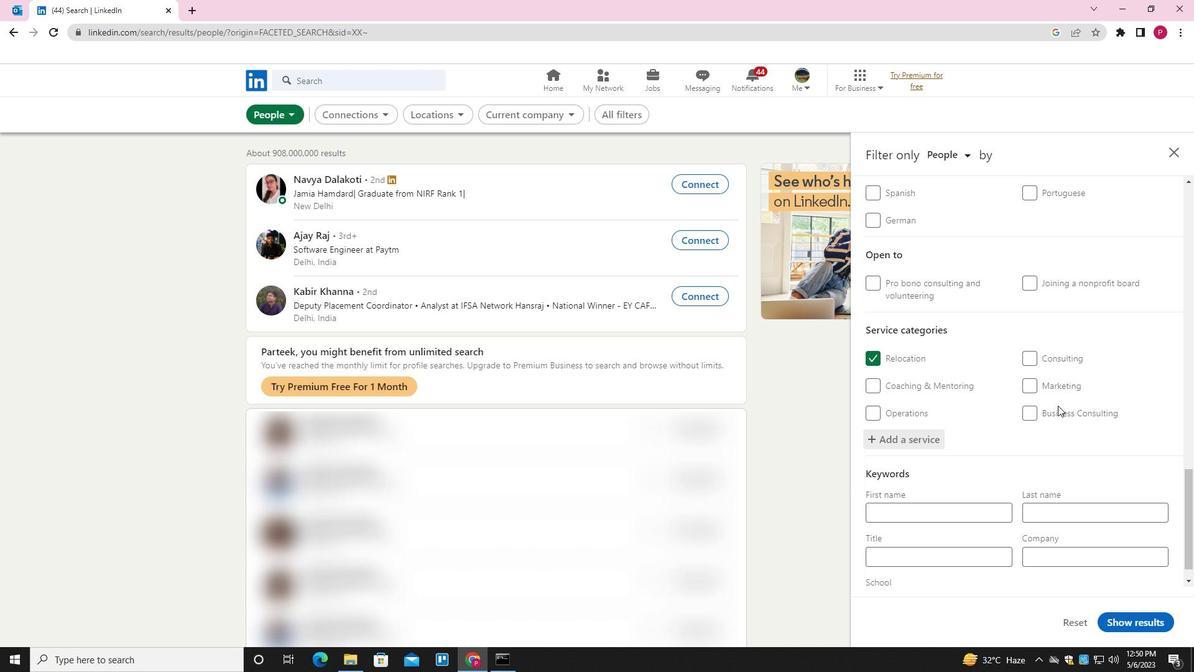 
Action: Mouse scrolled (1058, 405) with delta (0, 0)
Screenshot: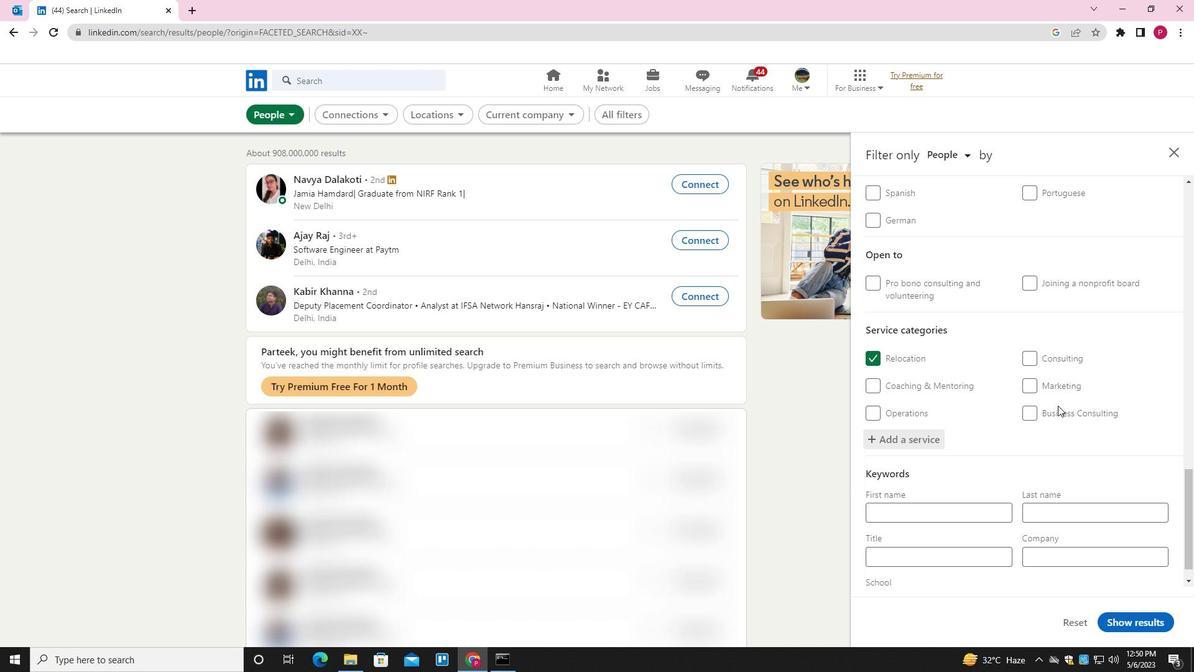 
Action: Mouse scrolled (1058, 405) with delta (0, 0)
Screenshot: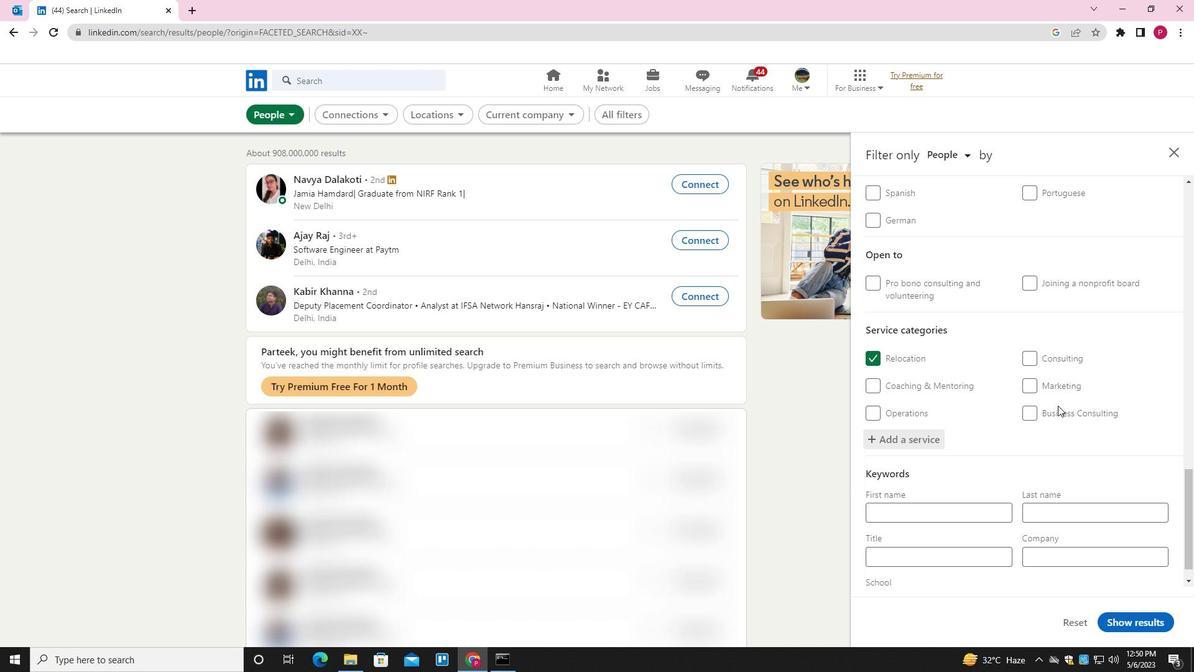 
Action: Mouse moved to (967, 525)
Screenshot: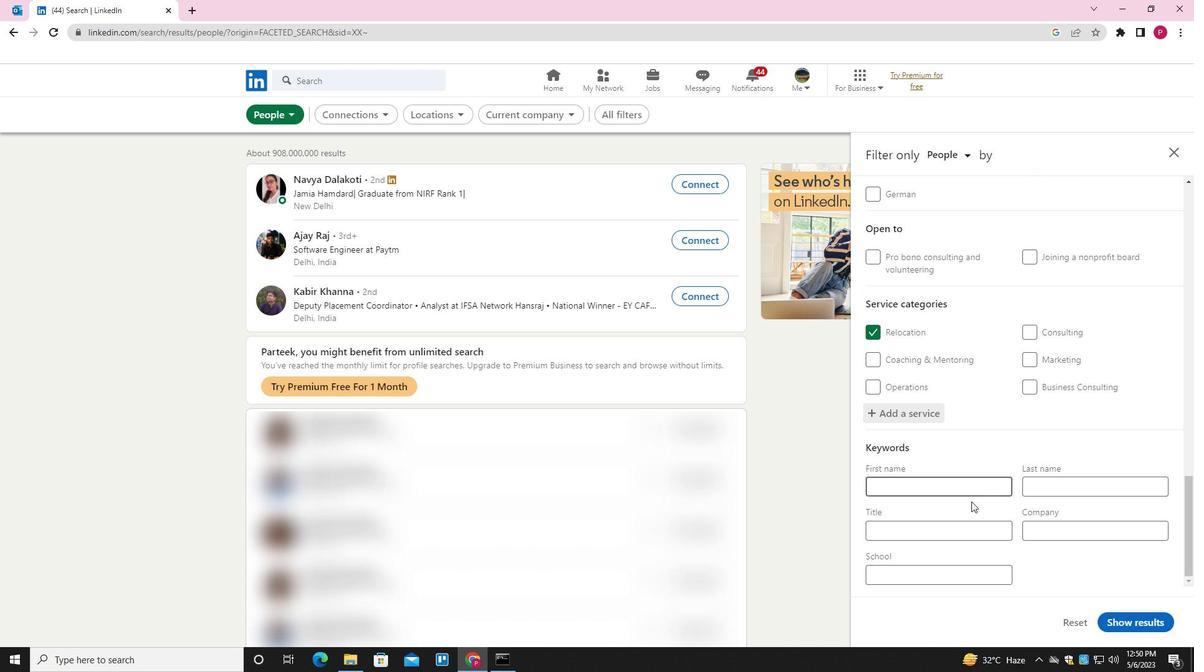 
Action: Mouse pressed left at (967, 525)
Screenshot: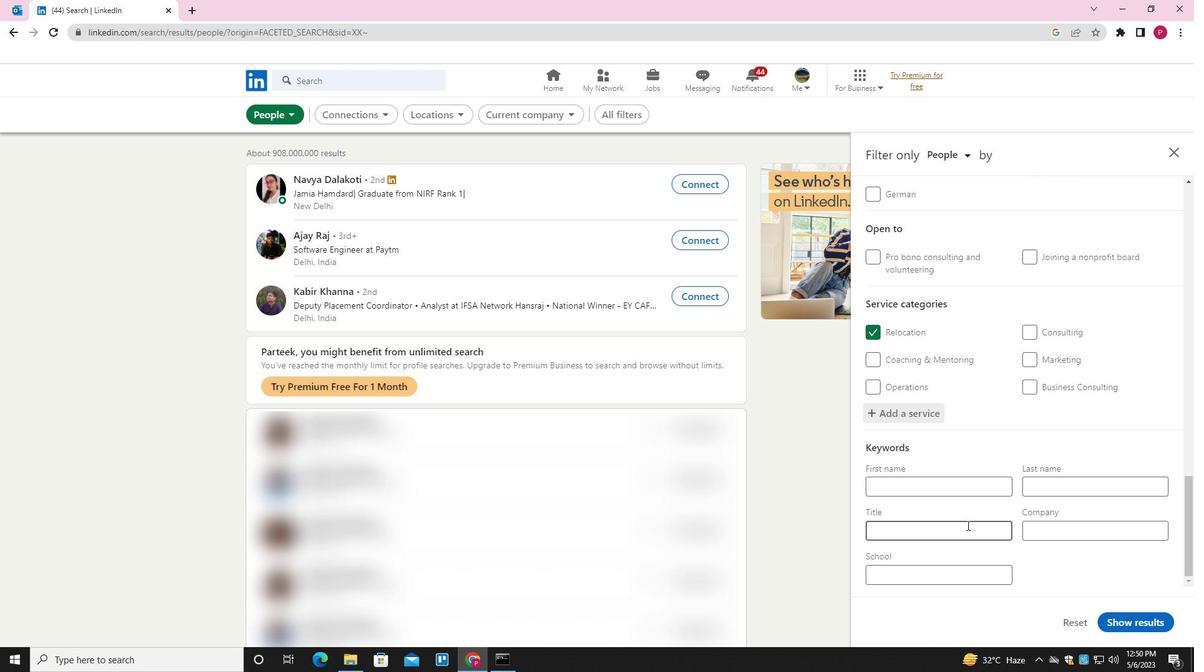 
Action: Key pressed <Key.shift>ASSISTANT<Key.space><Key.shift>MANAGER
Screenshot: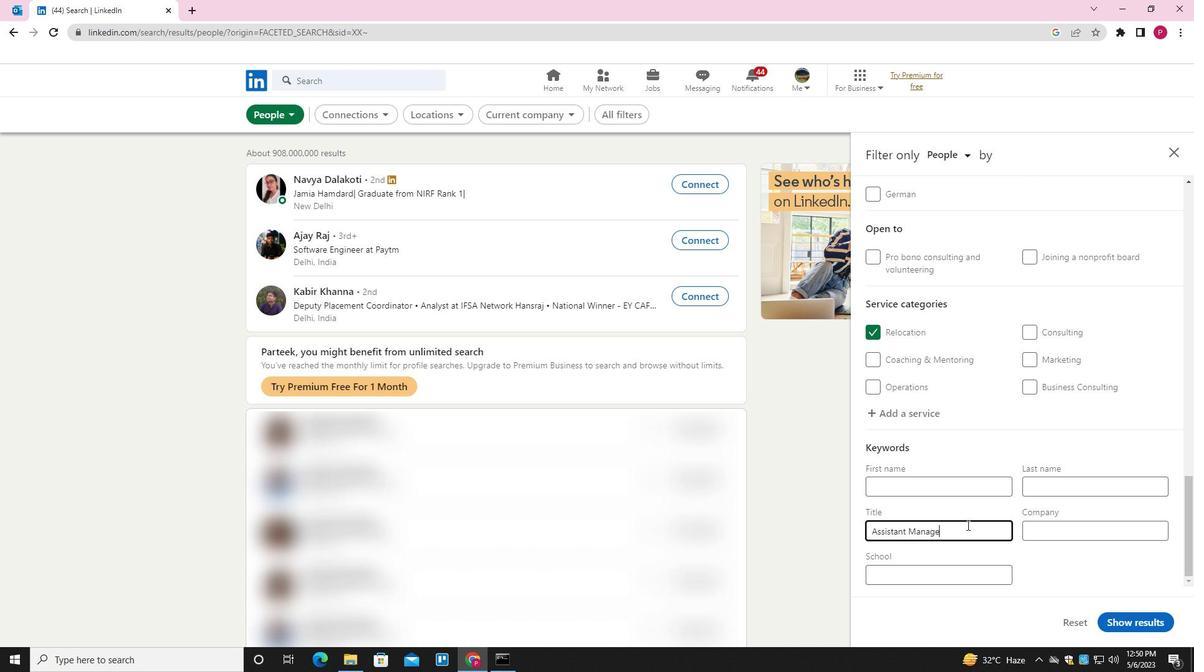 
Action: Mouse moved to (1113, 622)
Screenshot: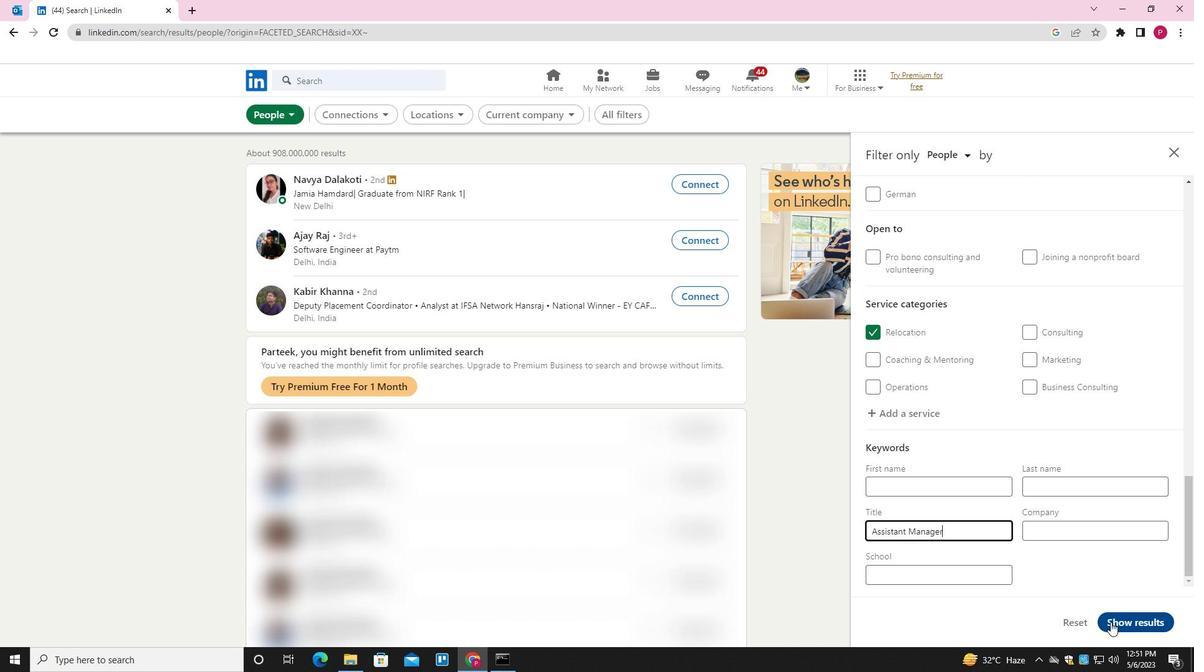
Action: Mouse pressed left at (1113, 622)
Screenshot: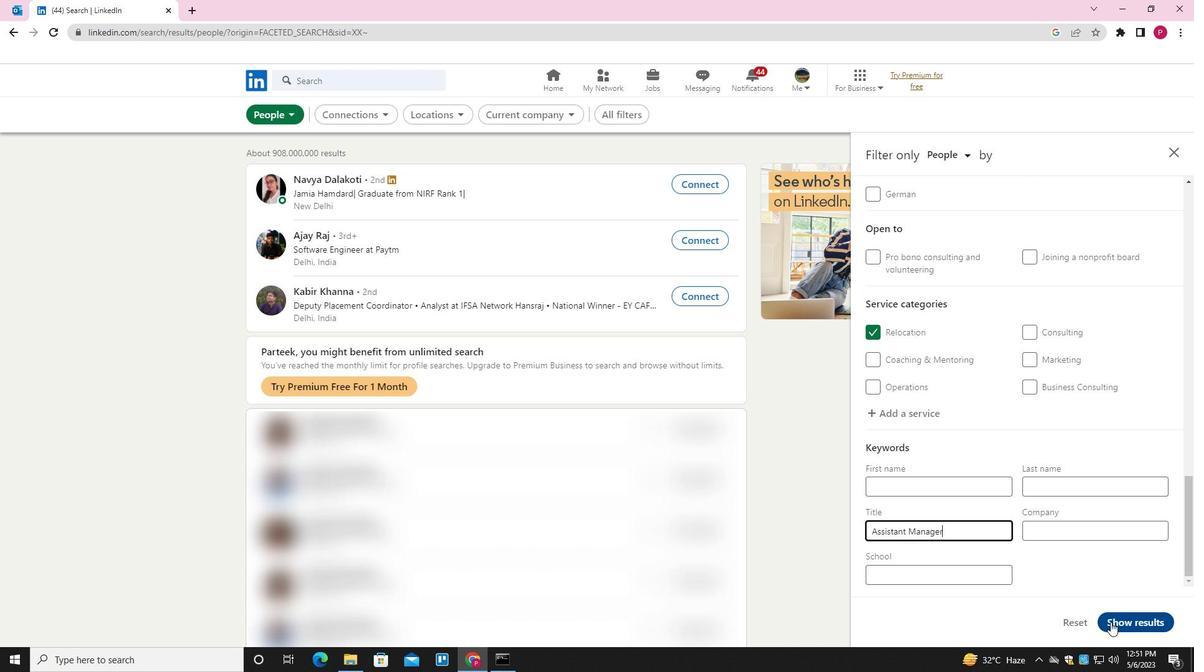 
Action: Mouse moved to (744, 405)
Screenshot: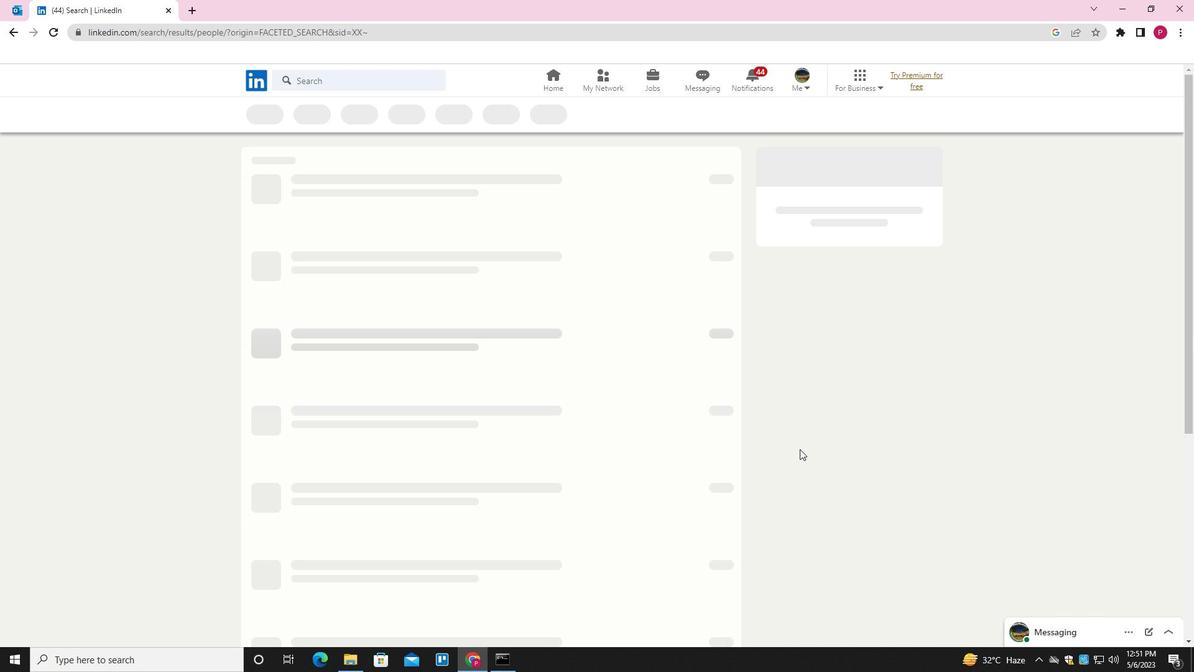 
